 Task: Create a due date automation trigger when advanced on, 2 hours before a card is due add fields with custom field "Resume" set to a date between 1 and 7 days from now.
Action: Mouse moved to (984, 339)
Screenshot: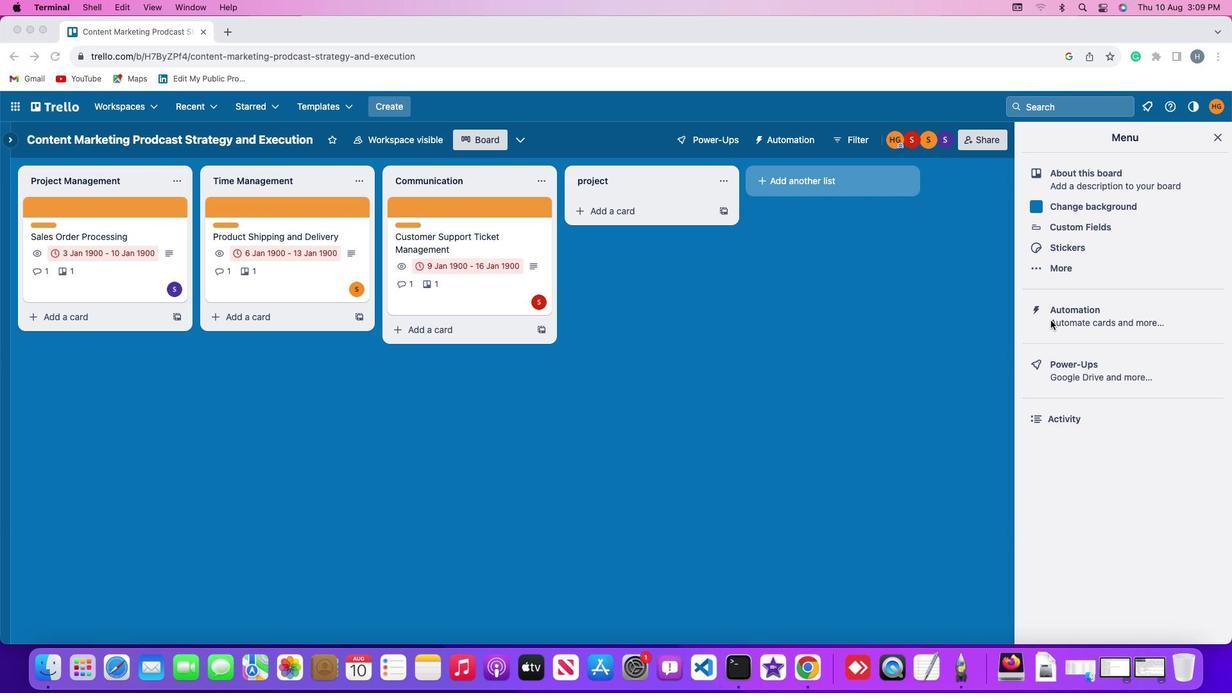 
Action: Mouse pressed left at (984, 339)
Screenshot: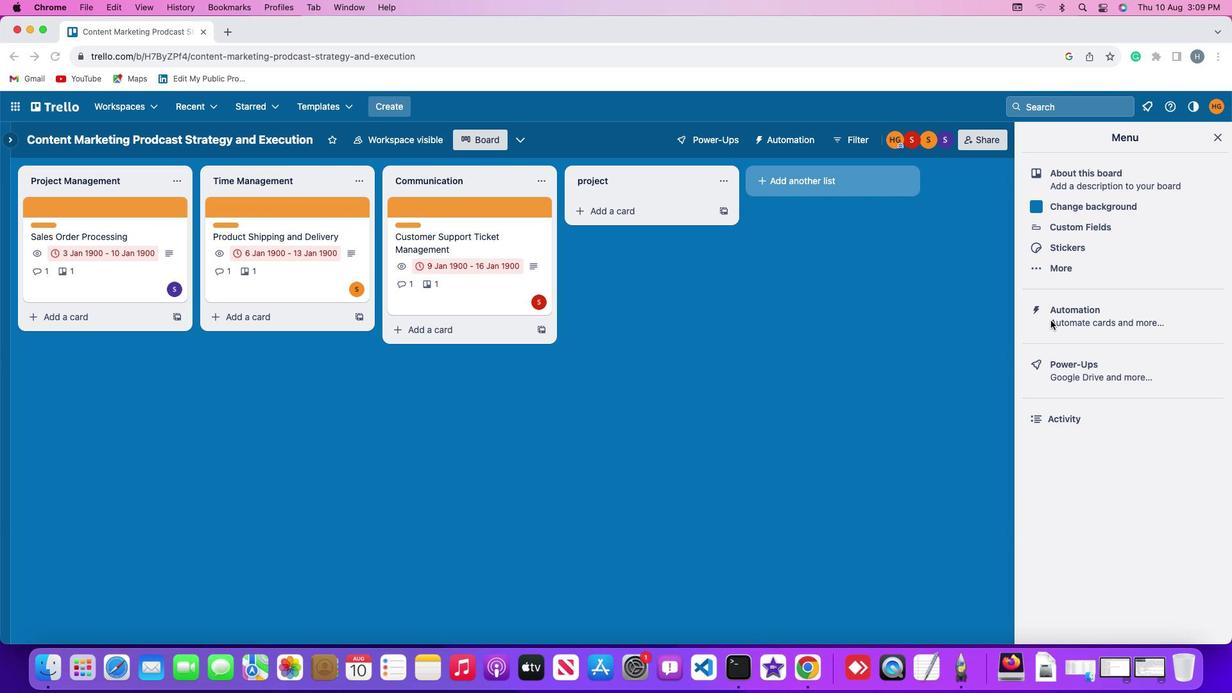 
Action: Mouse pressed left at (984, 339)
Screenshot: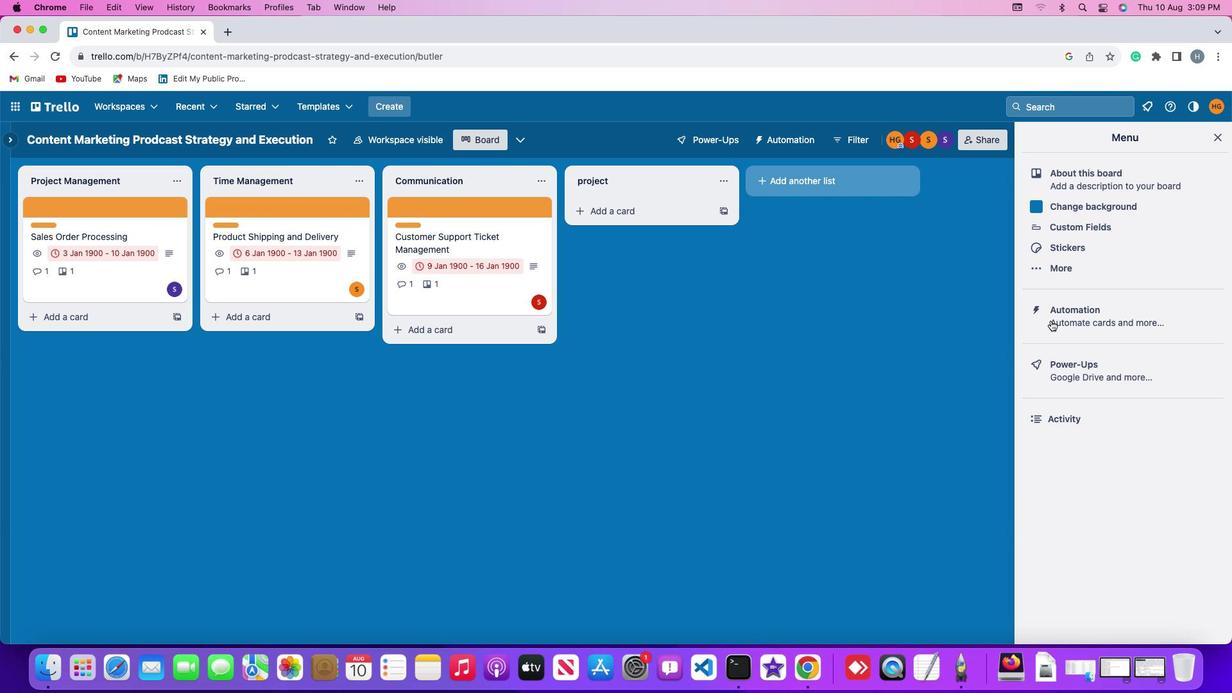 
Action: Mouse moved to (98, 327)
Screenshot: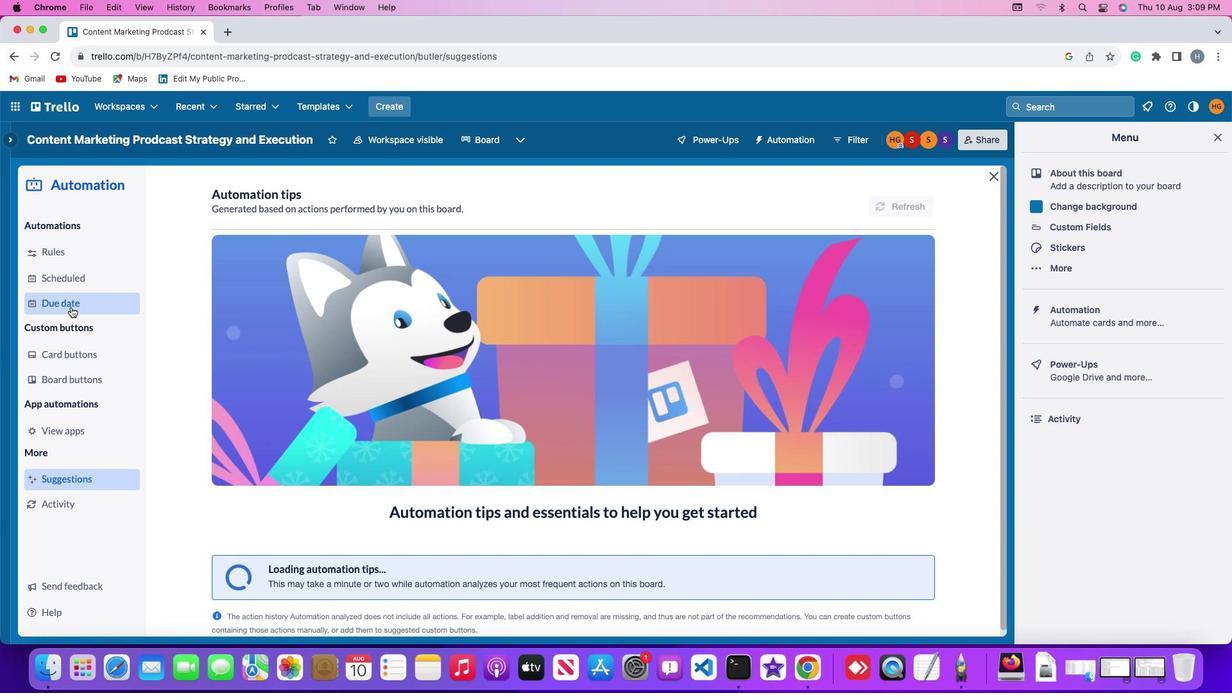 
Action: Mouse pressed left at (98, 327)
Screenshot: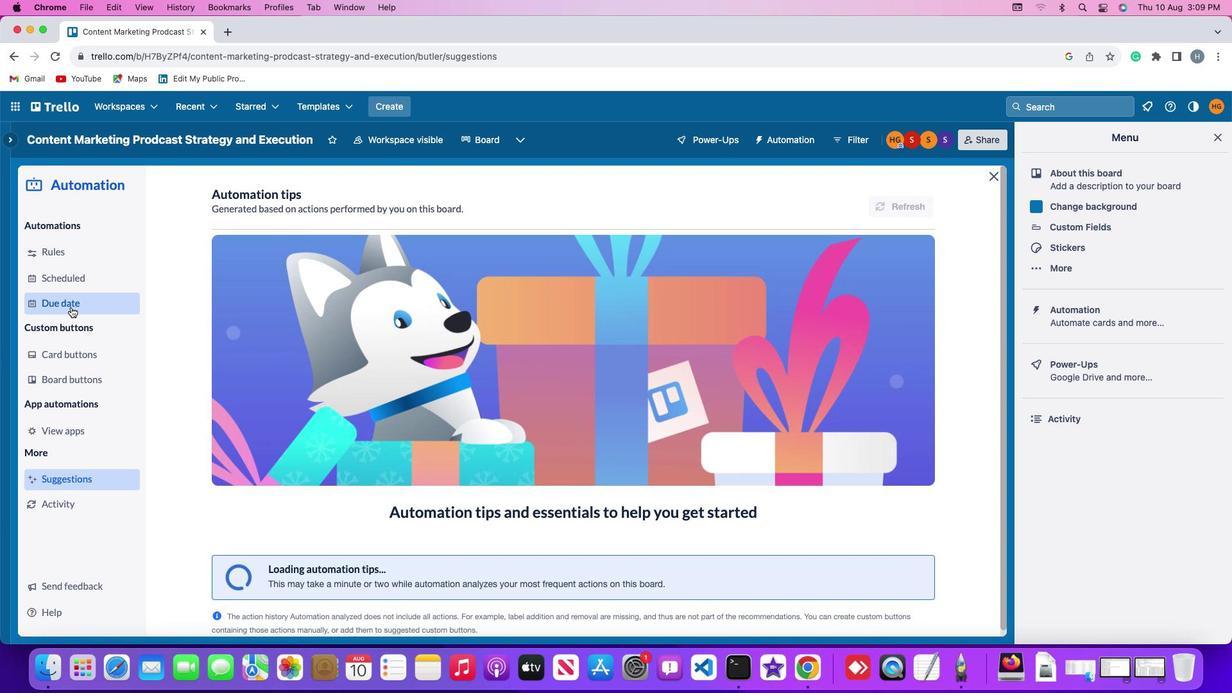 
Action: Mouse moved to (814, 233)
Screenshot: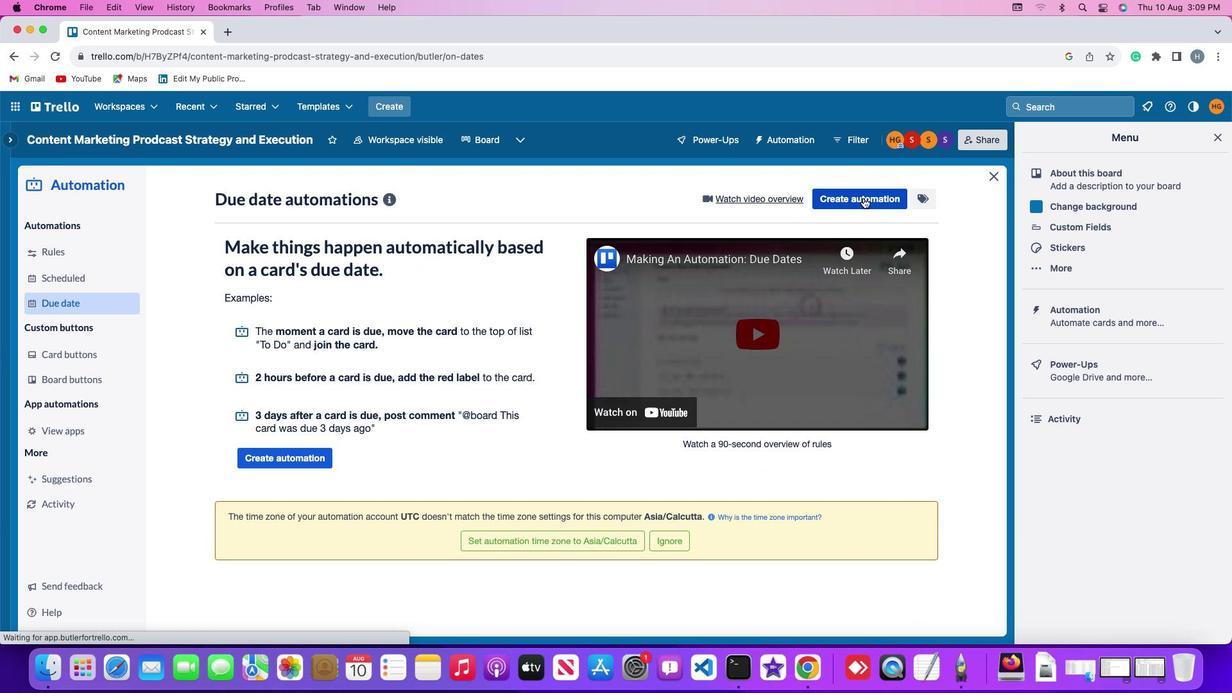 
Action: Mouse pressed left at (814, 233)
Screenshot: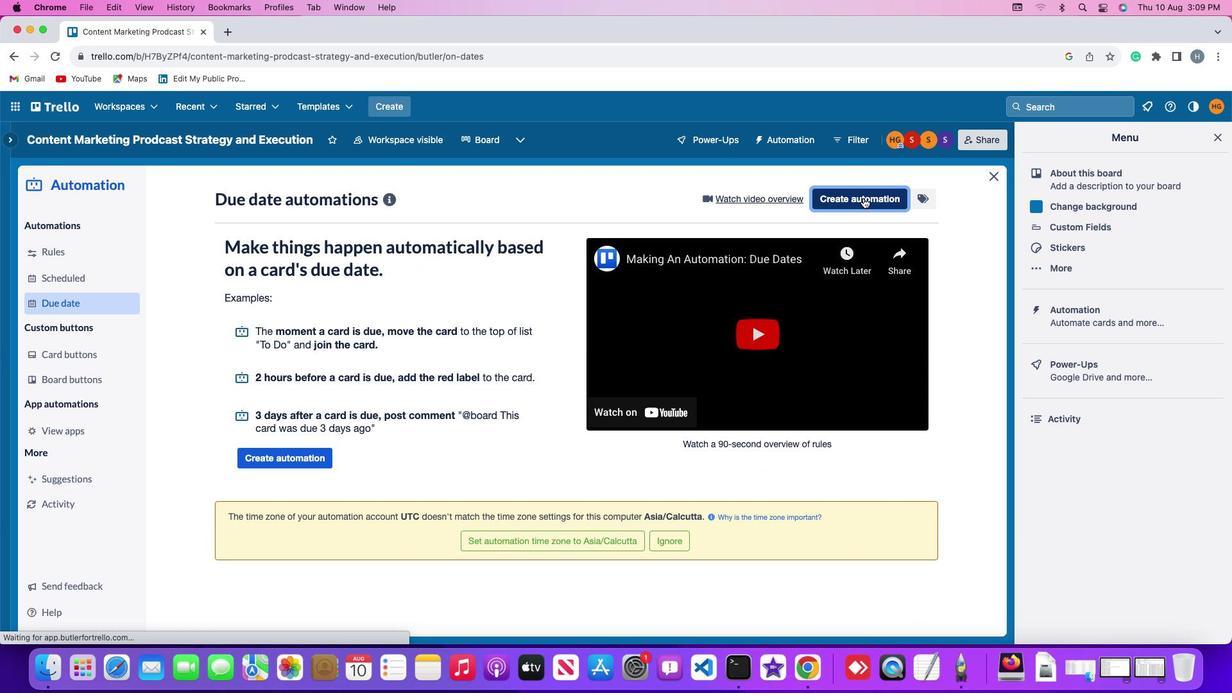
Action: Mouse moved to (281, 344)
Screenshot: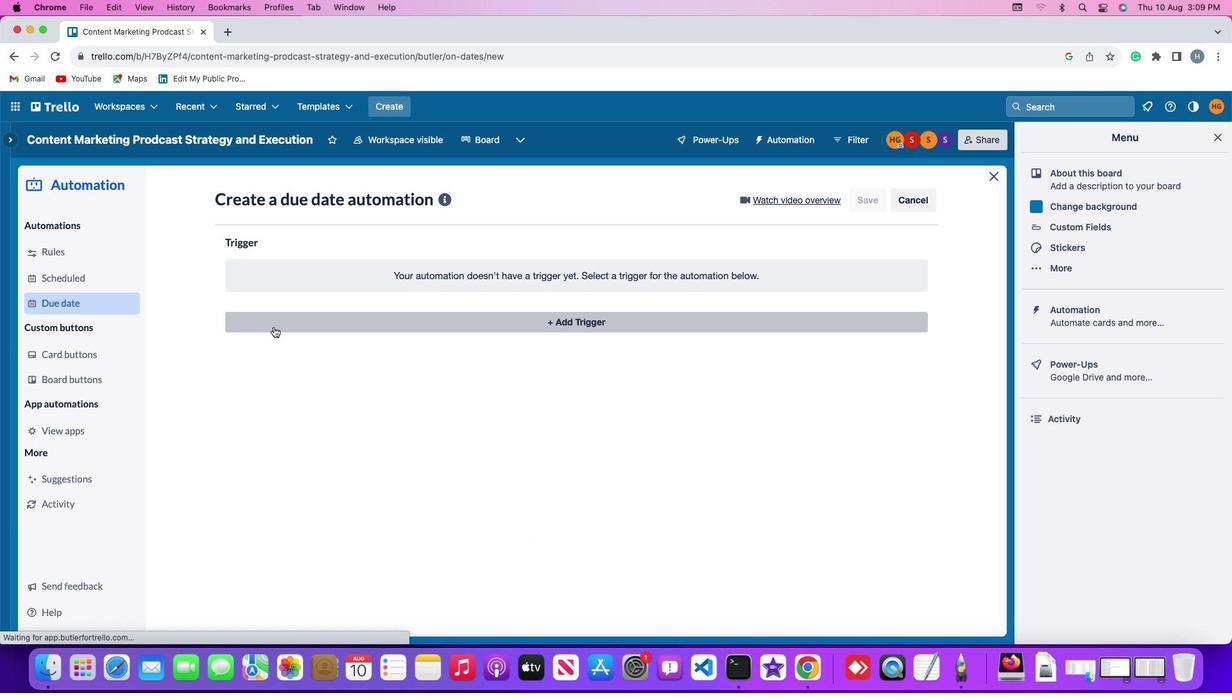 
Action: Mouse pressed left at (281, 344)
Screenshot: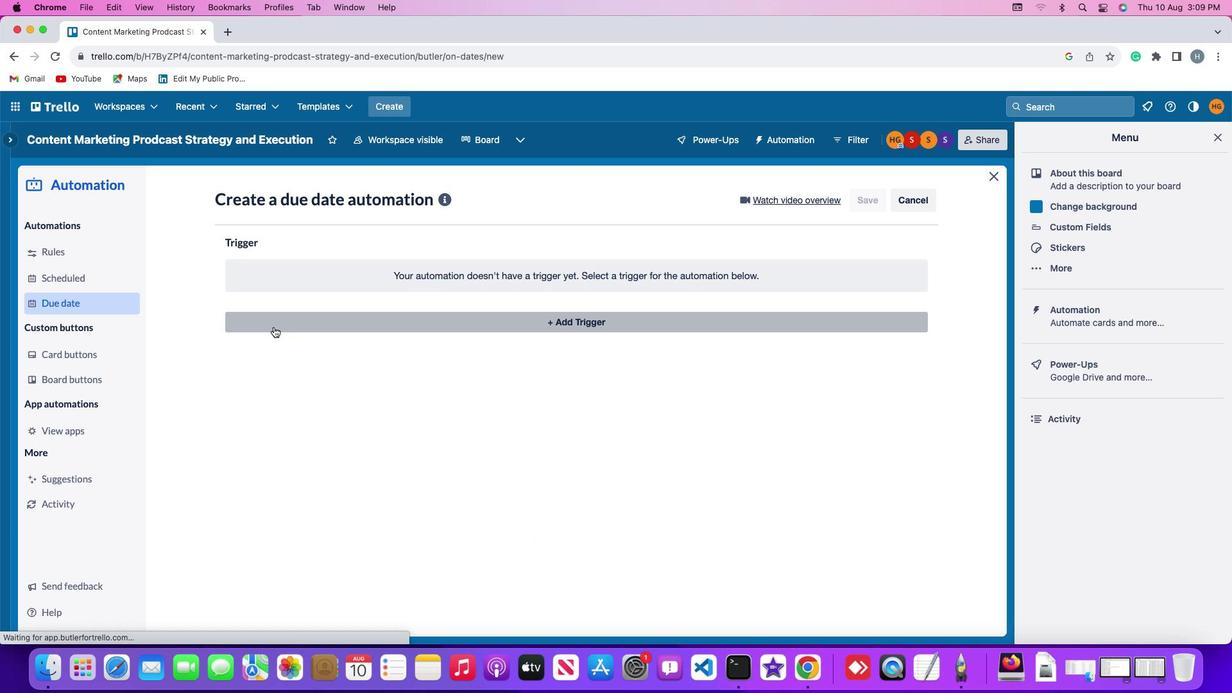
Action: Mouse moved to (260, 506)
Screenshot: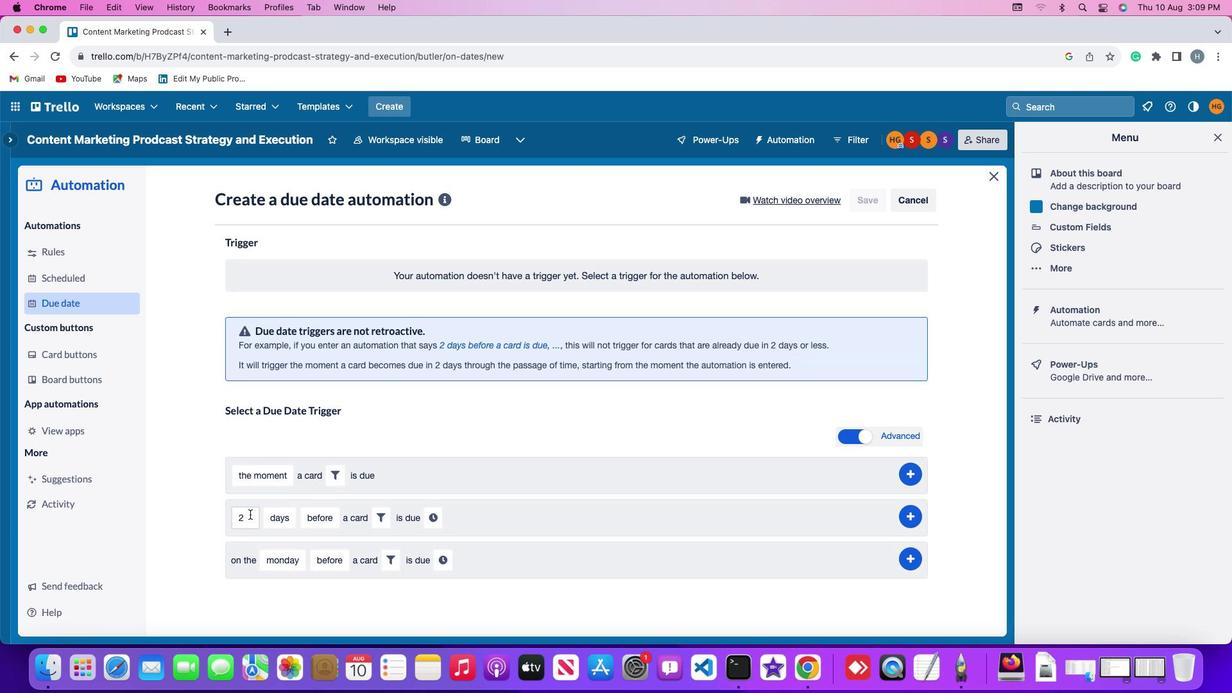 
Action: Mouse pressed left at (260, 506)
Screenshot: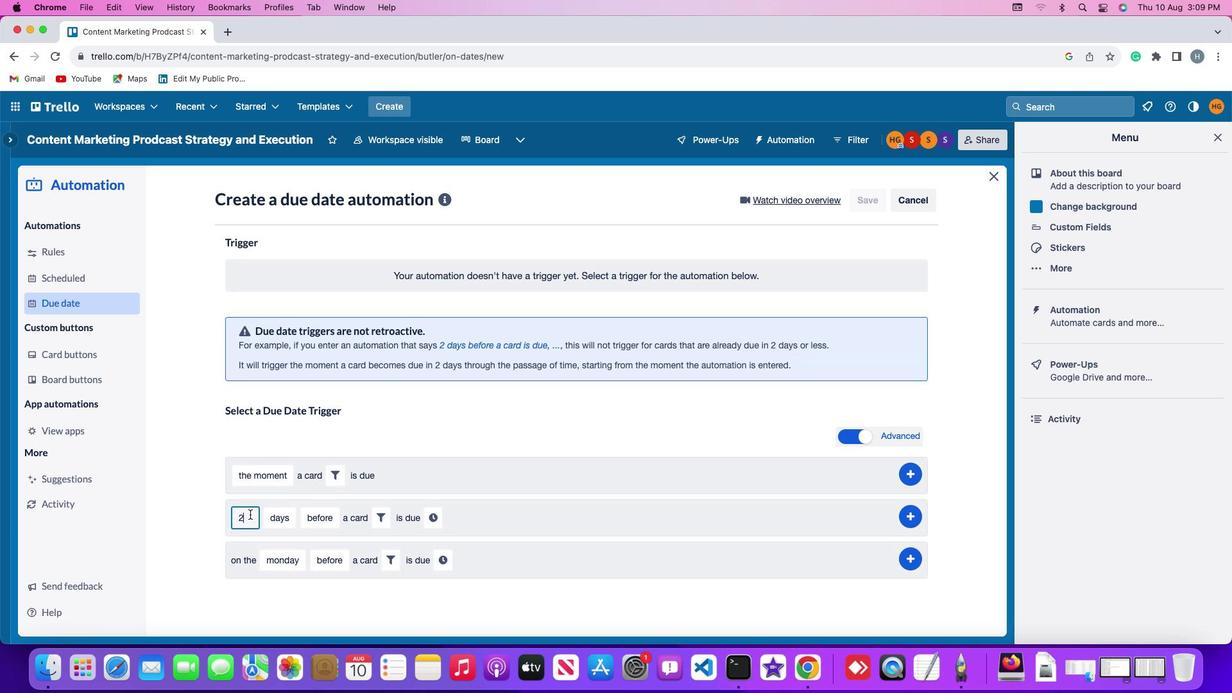 
Action: Mouse moved to (260, 506)
Screenshot: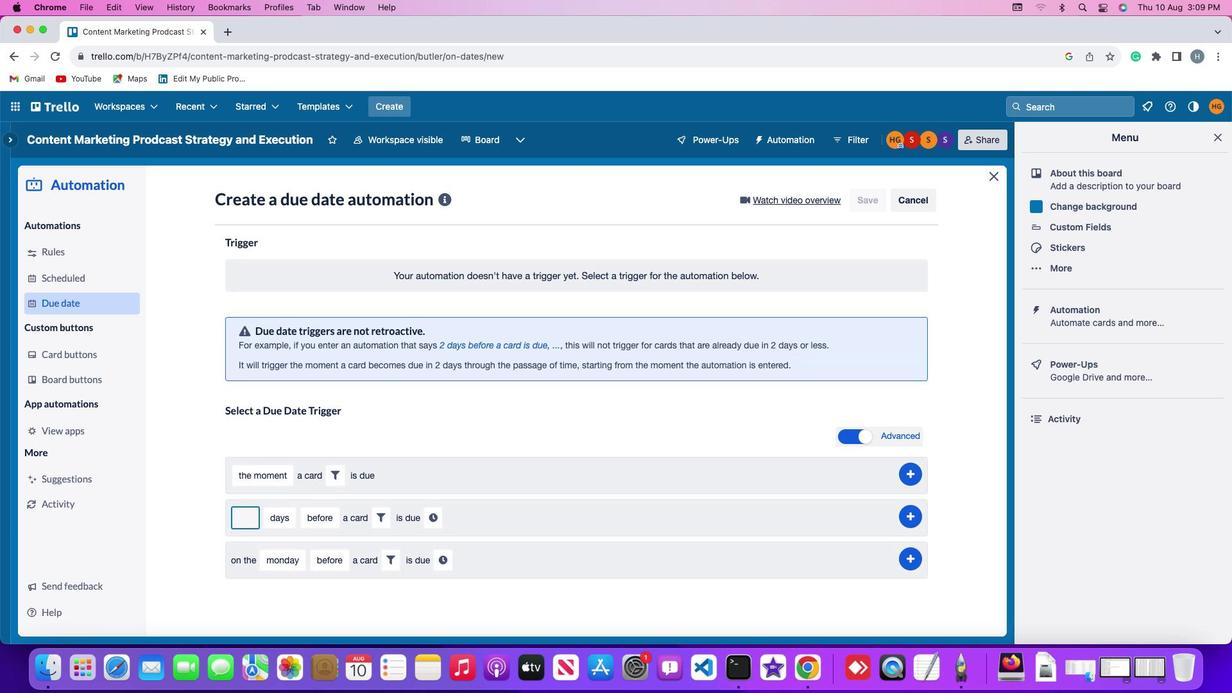 
Action: Key pressed Key.backspace
Screenshot: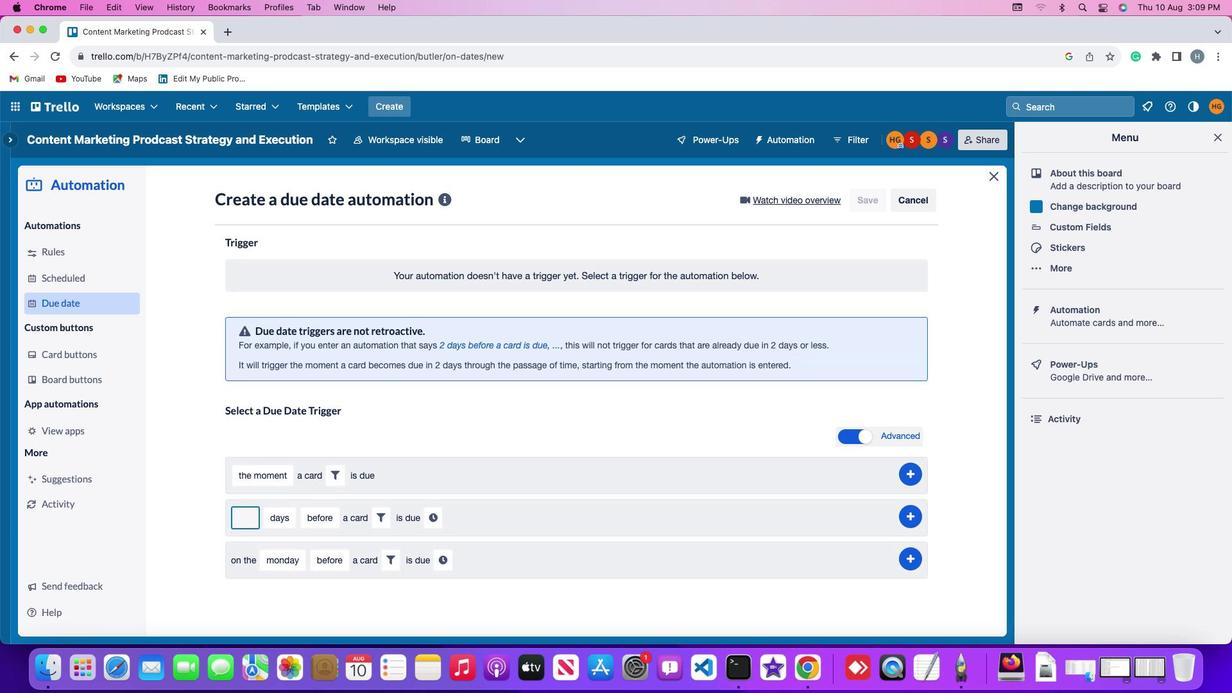 
Action: Mouse moved to (261, 506)
Screenshot: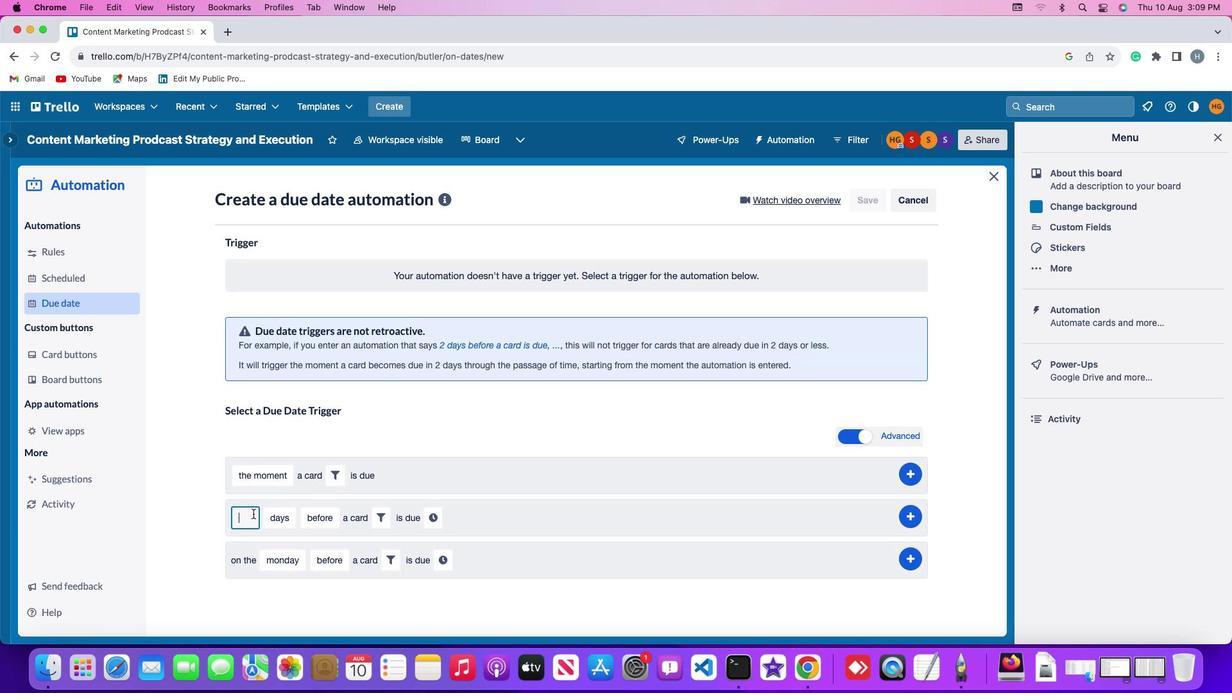
Action: Key pressed '2'
Screenshot: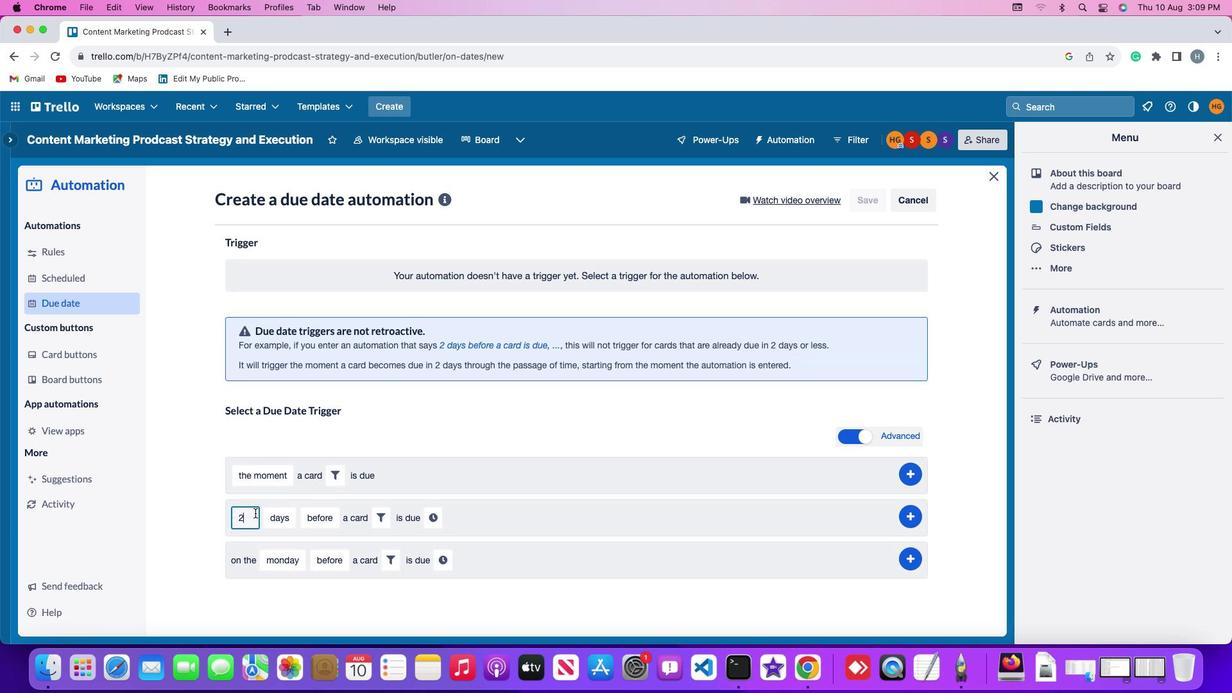 
Action: Mouse moved to (279, 504)
Screenshot: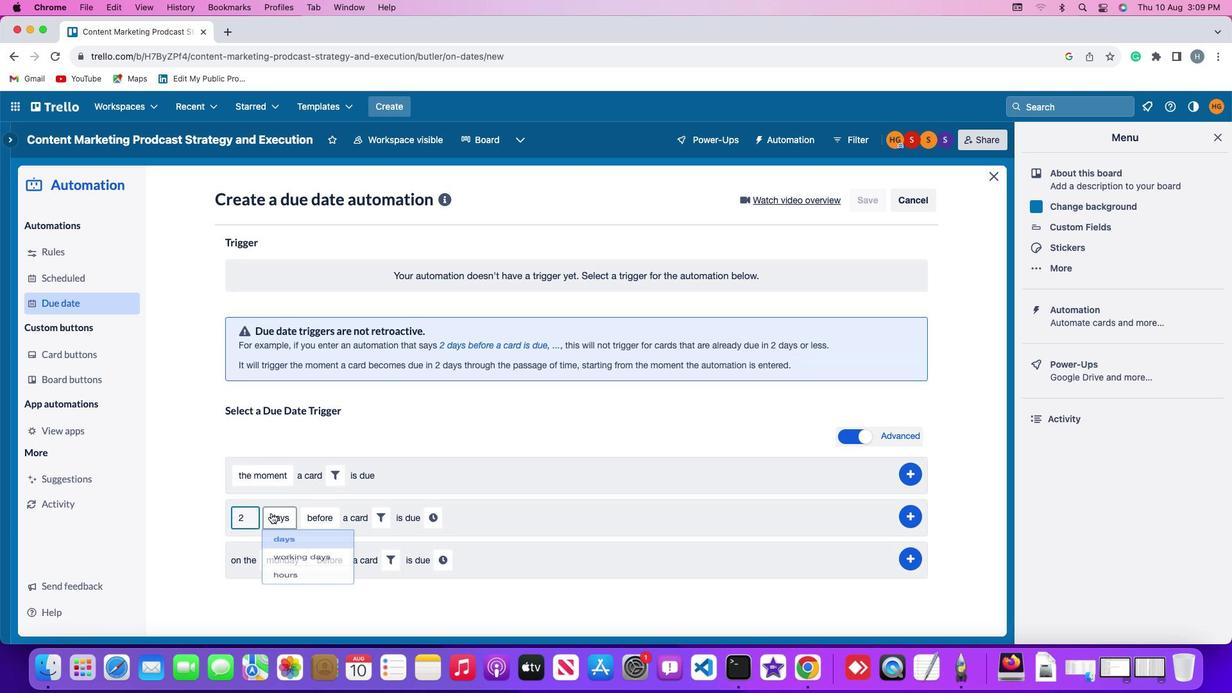 
Action: Mouse pressed left at (279, 504)
Screenshot: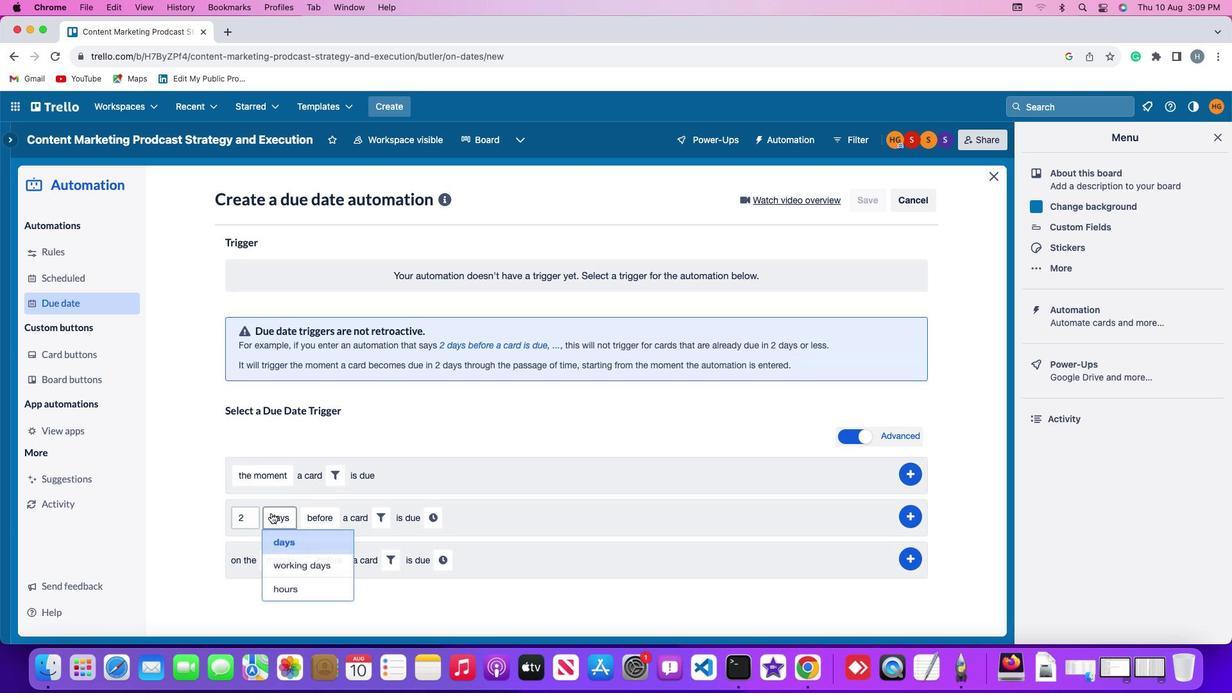 
Action: Mouse moved to (295, 571)
Screenshot: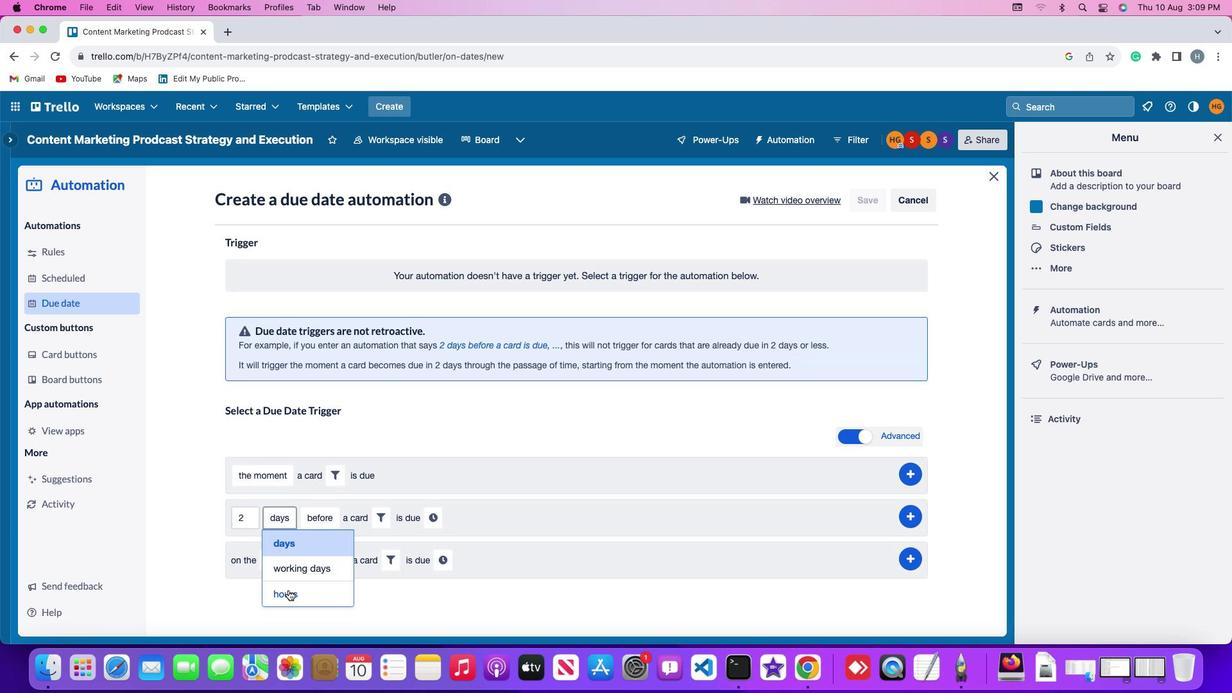 
Action: Mouse pressed left at (295, 571)
Screenshot: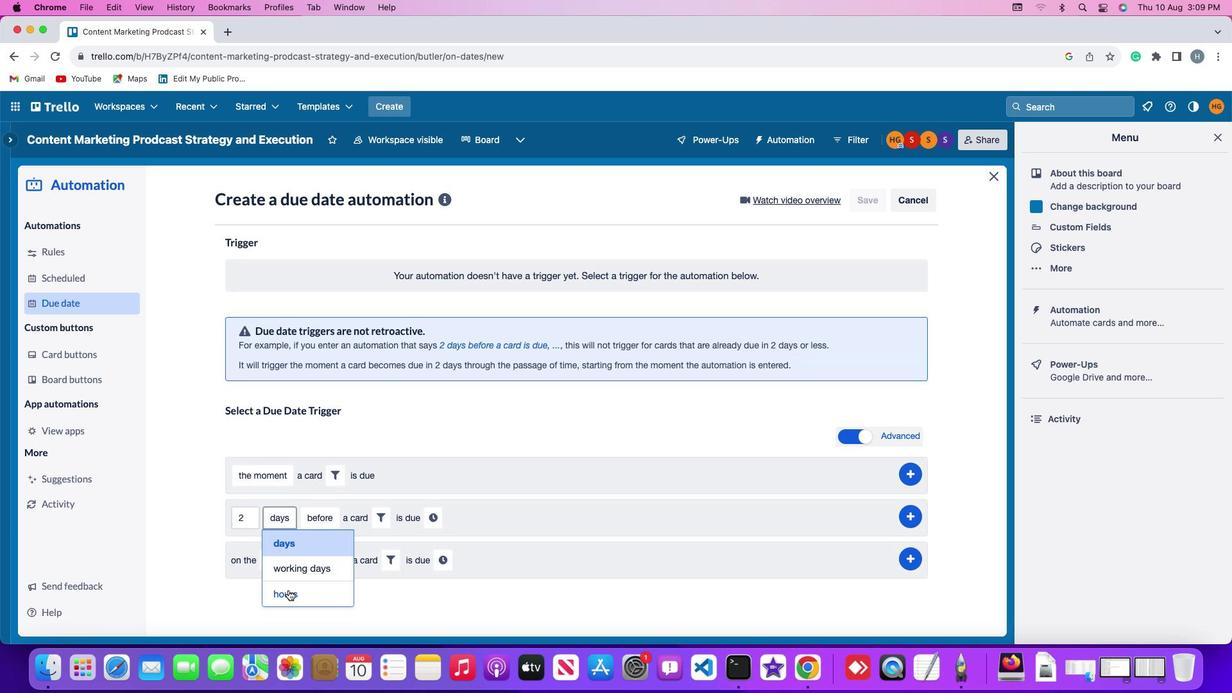 
Action: Mouse moved to (333, 514)
Screenshot: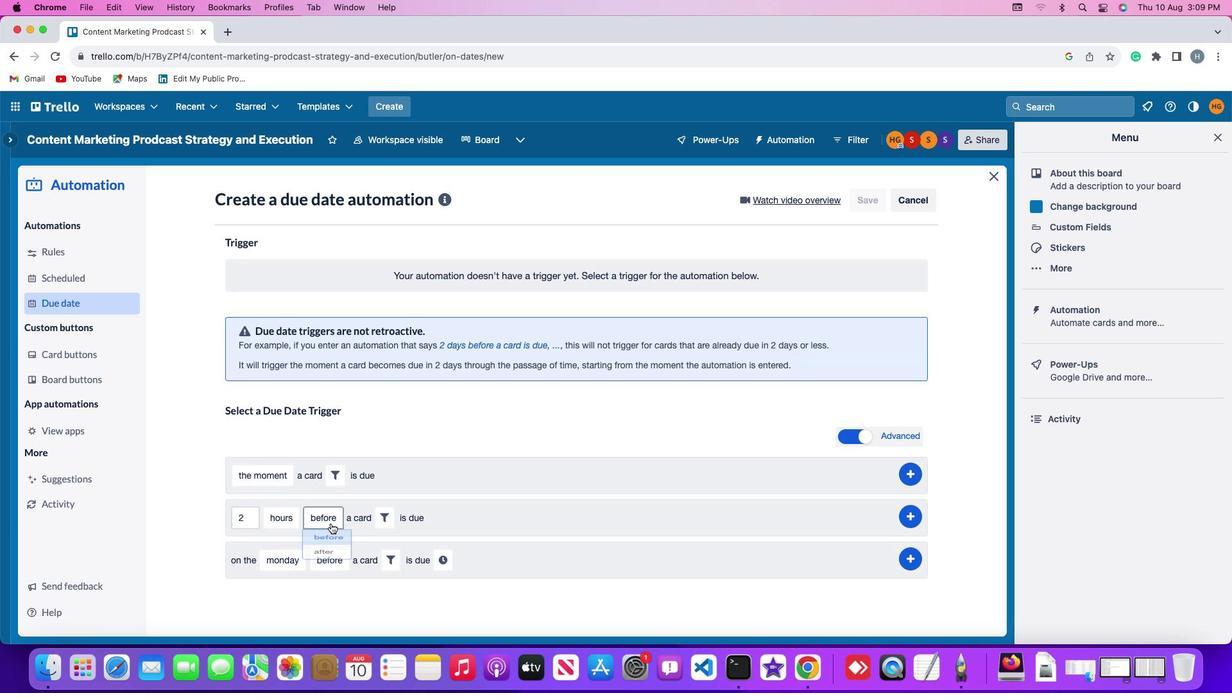 
Action: Mouse pressed left at (333, 514)
Screenshot: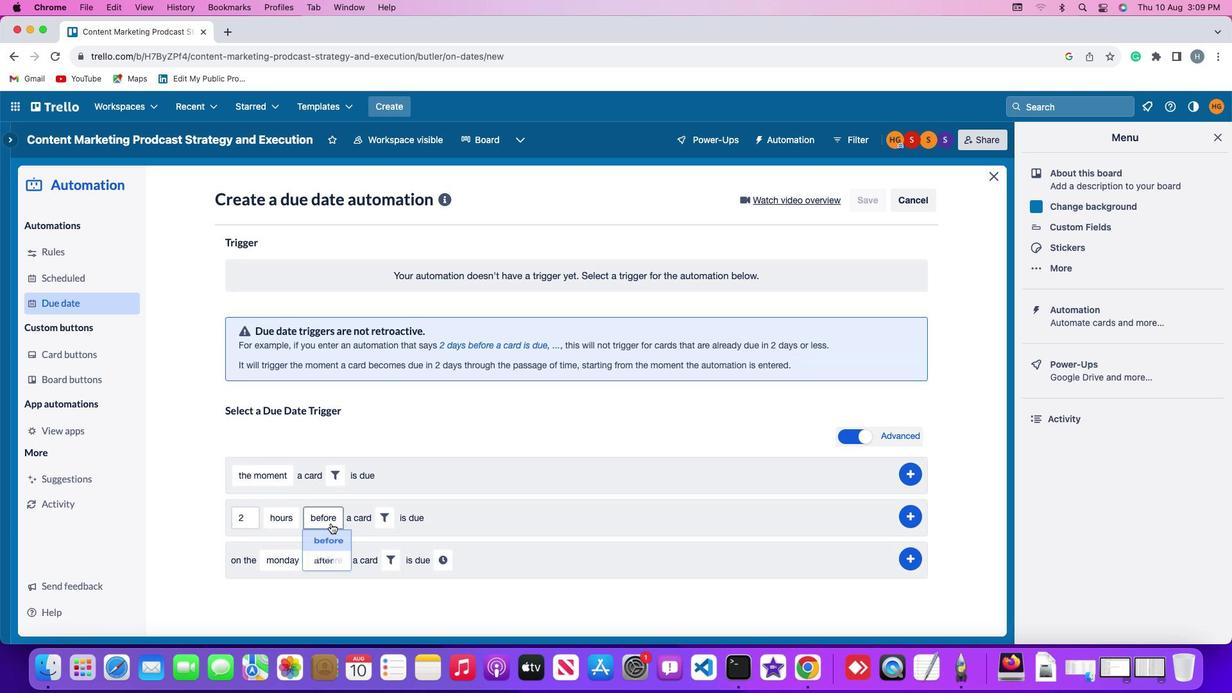 
Action: Mouse moved to (335, 527)
Screenshot: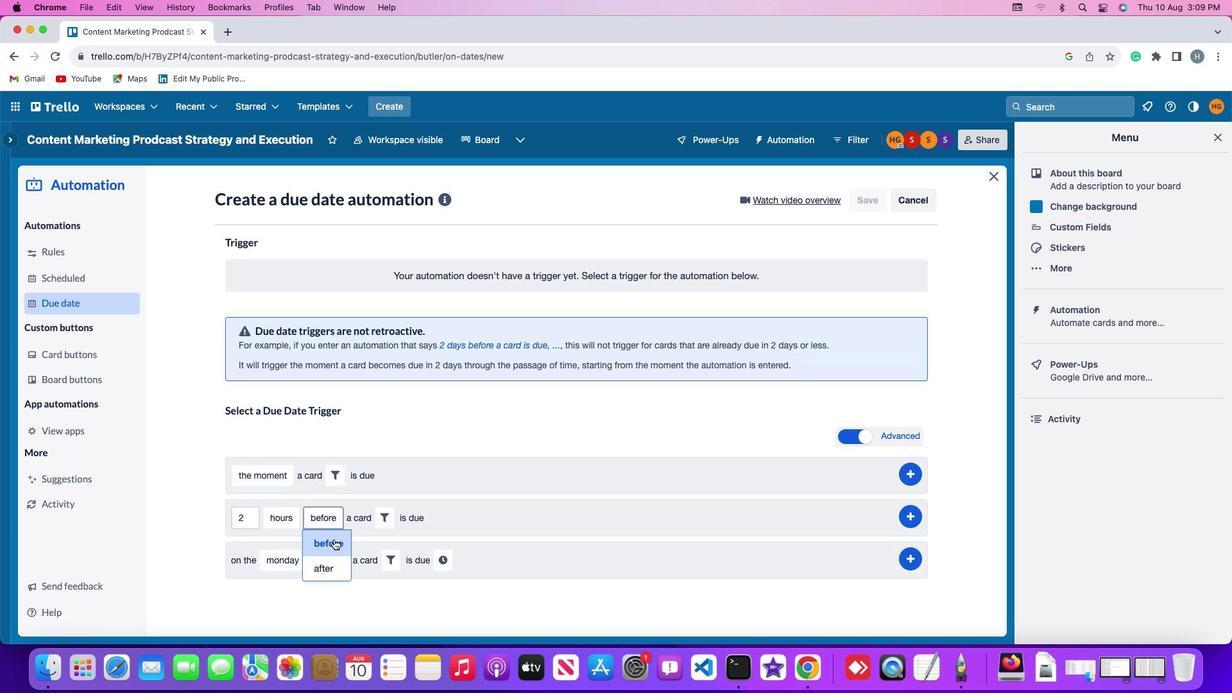 
Action: Mouse pressed left at (335, 527)
Screenshot: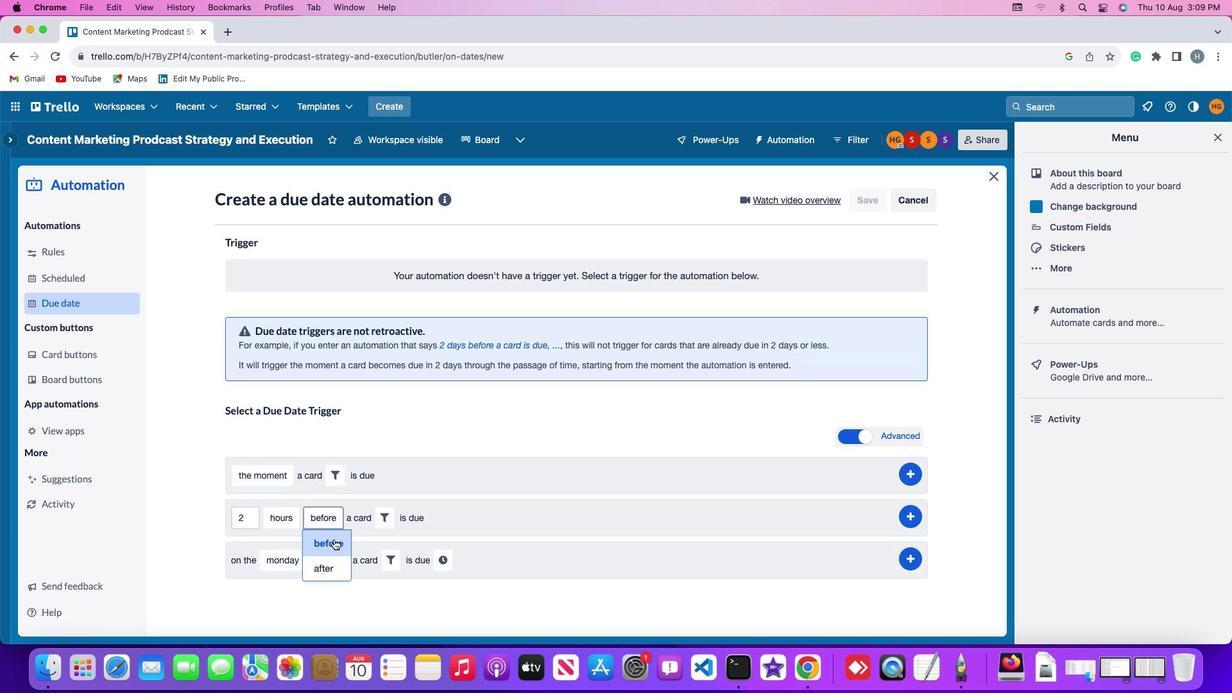 
Action: Mouse moved to (376, 511)
Screenshot: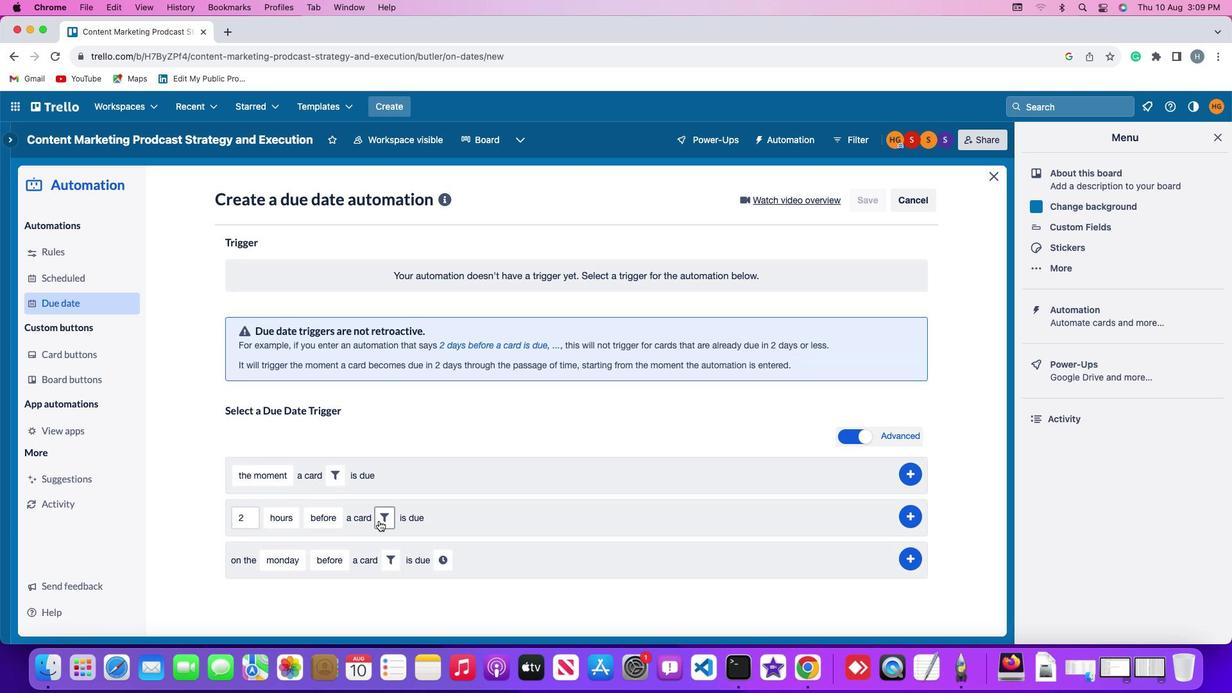 
Action: Mouse pressed left at (376, 511)
Screenshot: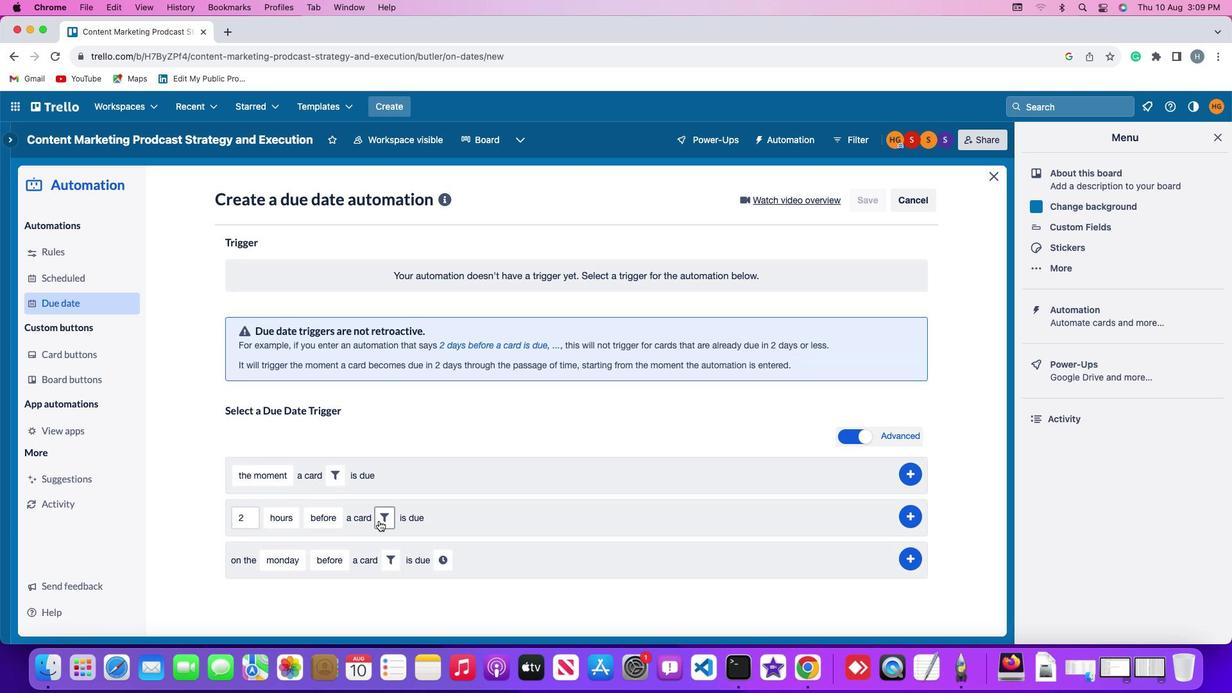 
Action: Mouse moved to (563, 541)
Screenshot: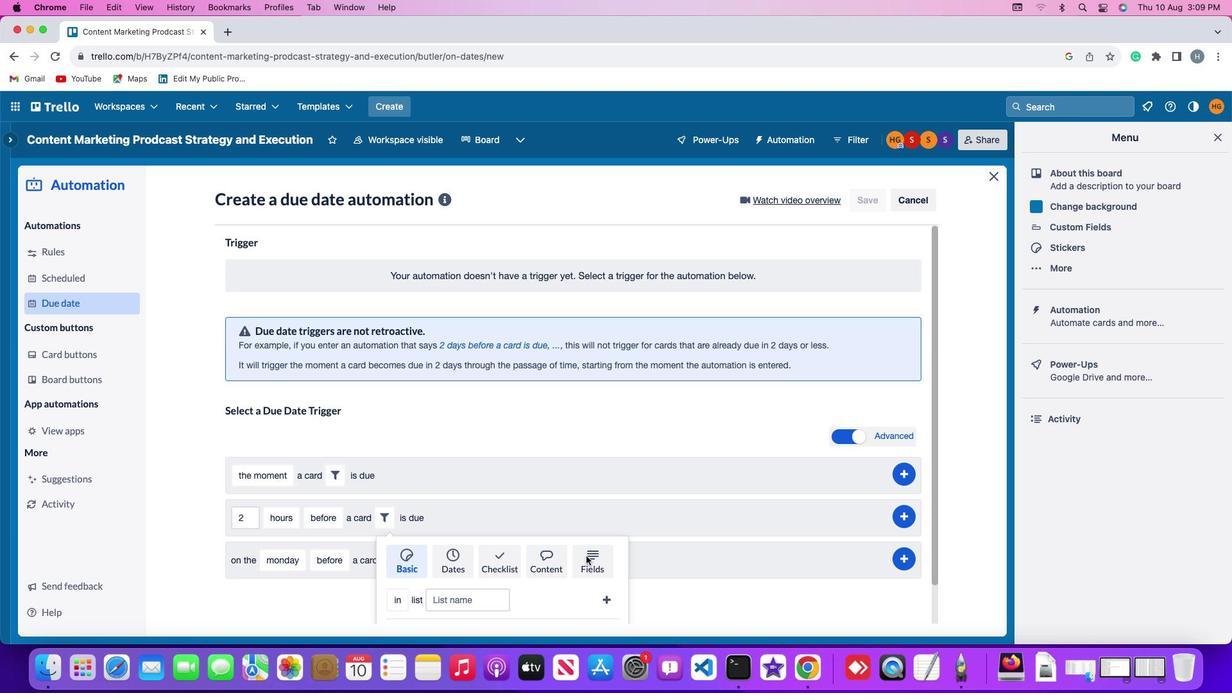 
Action: Mouse pressed left at (563, 541)
Screenshot: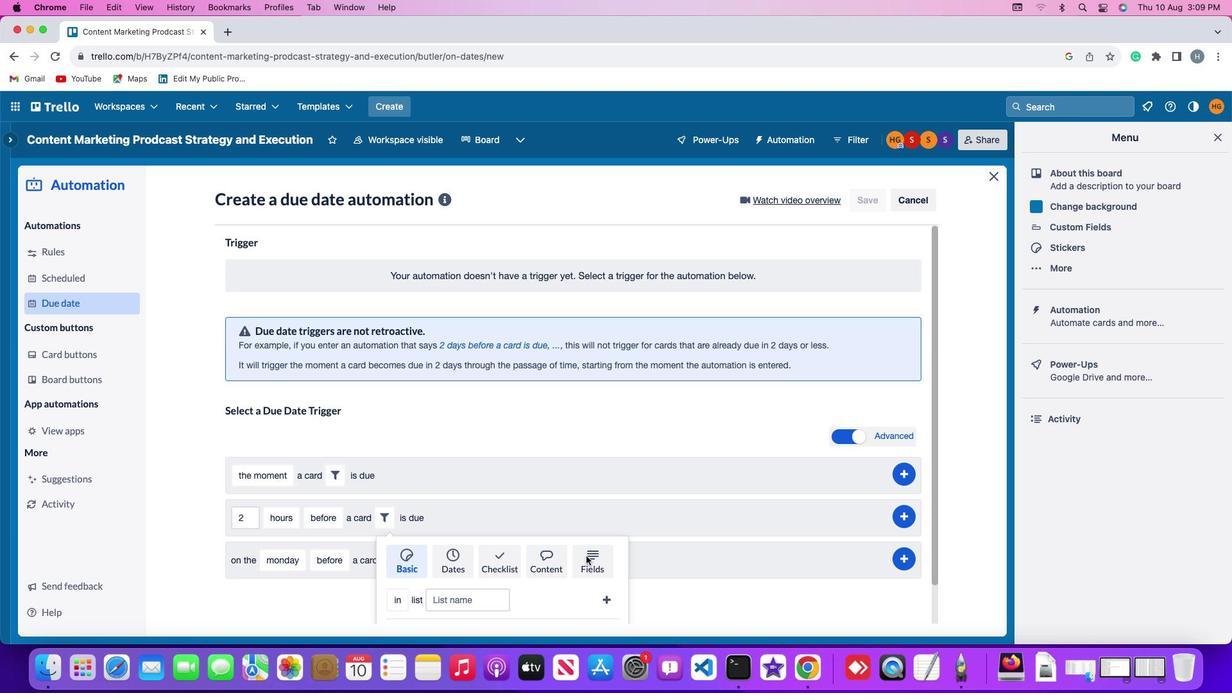 
Action: Mouse moved to (568, 547)
Screenshot: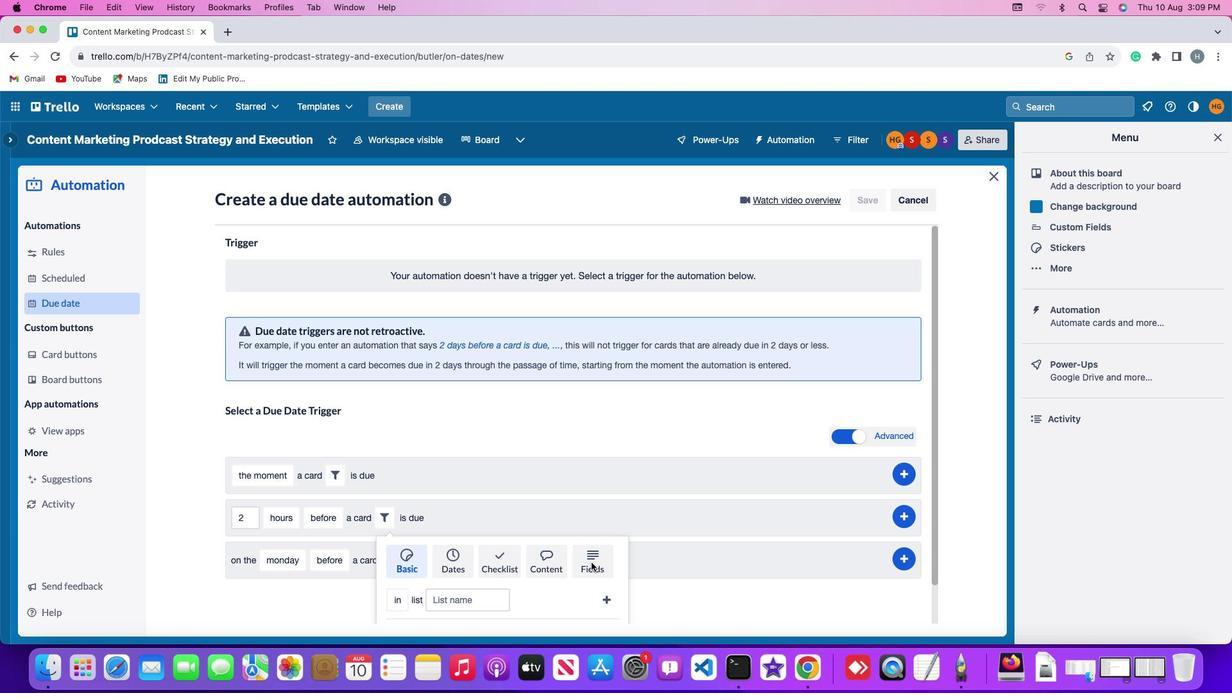 
Action: Mouse pressed left at (568, 547)
Screenshot: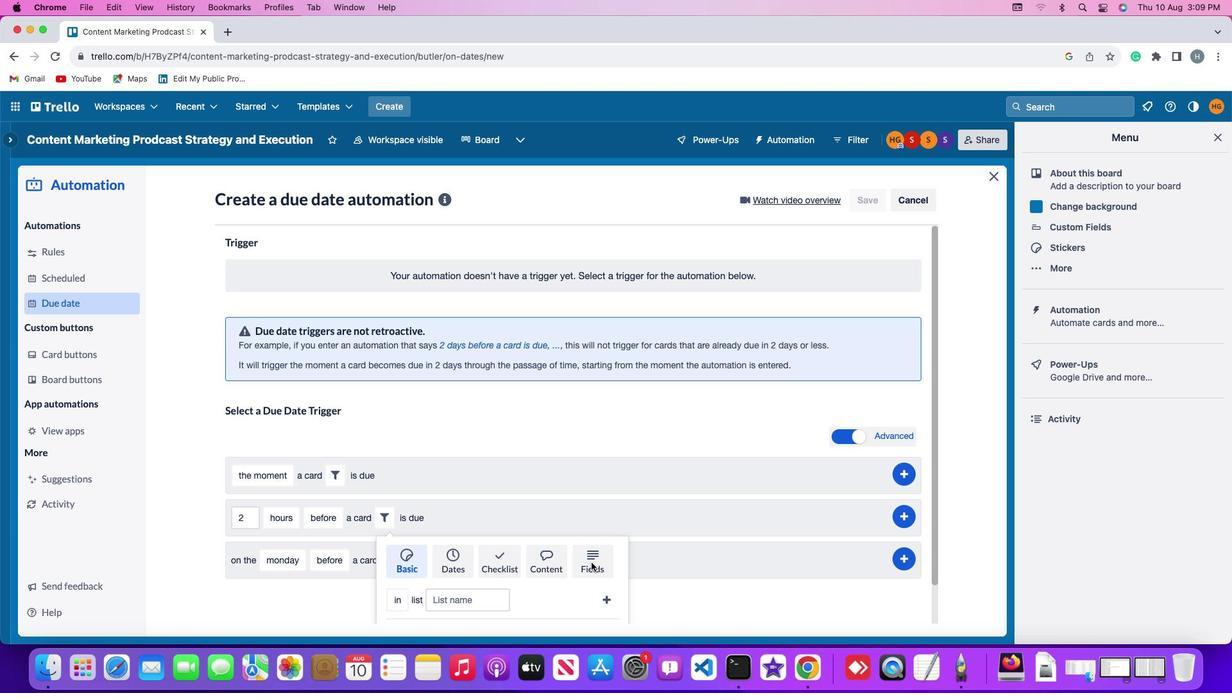 
Action: Mouse moved to (374, 574)
Screenshot: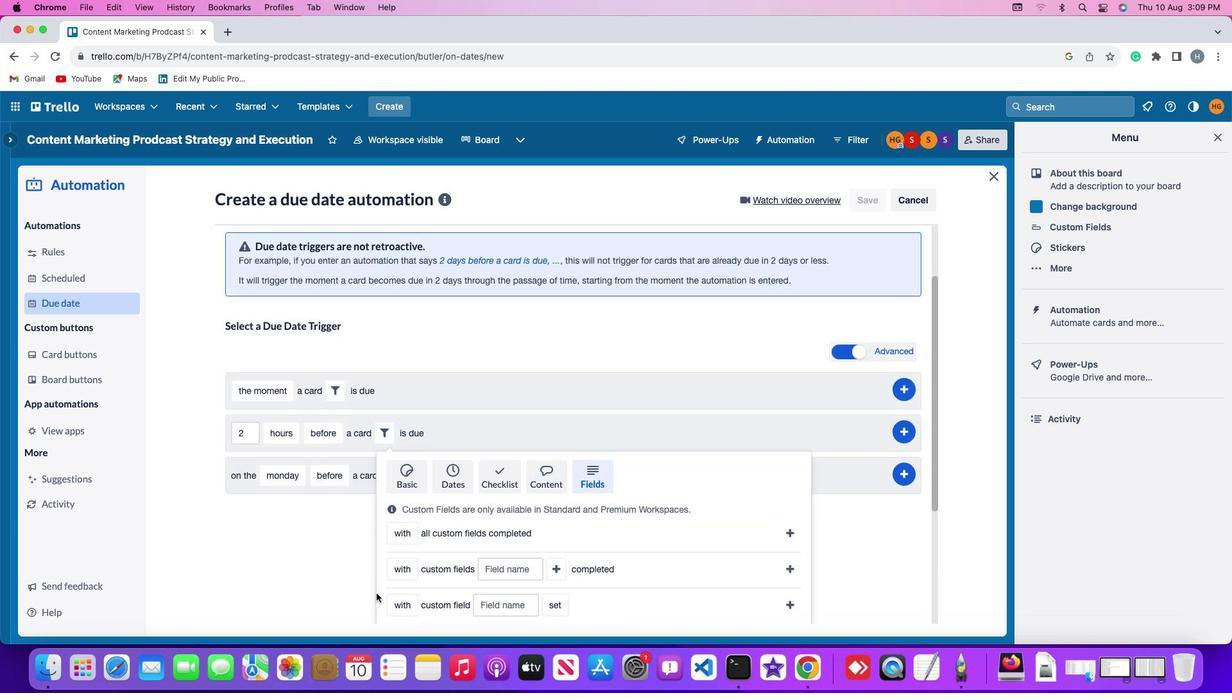 
Action: Mouse scrolled (374, 574) with delta (34, 62)
Screenshot: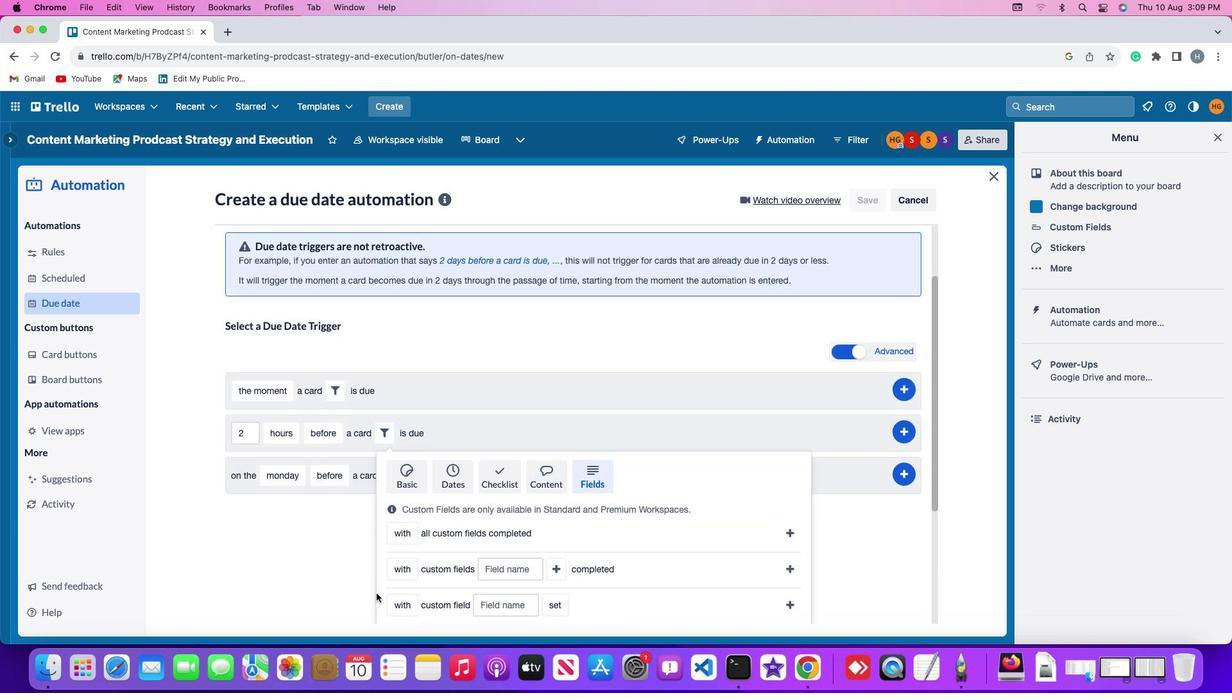 
Action: Mouse scrolled (374, 574) with delta (34, 62)
Screenshot: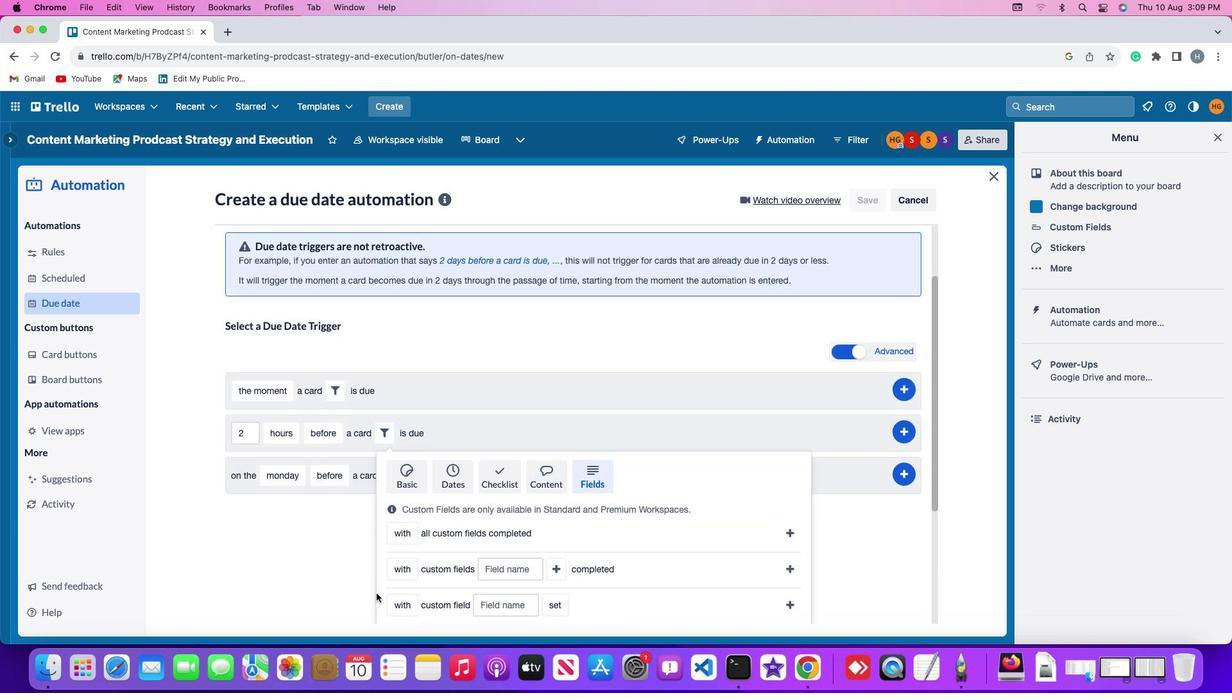 
Action: Mouse scrolled (374, 574) with delta (34, 61)
Screenshot: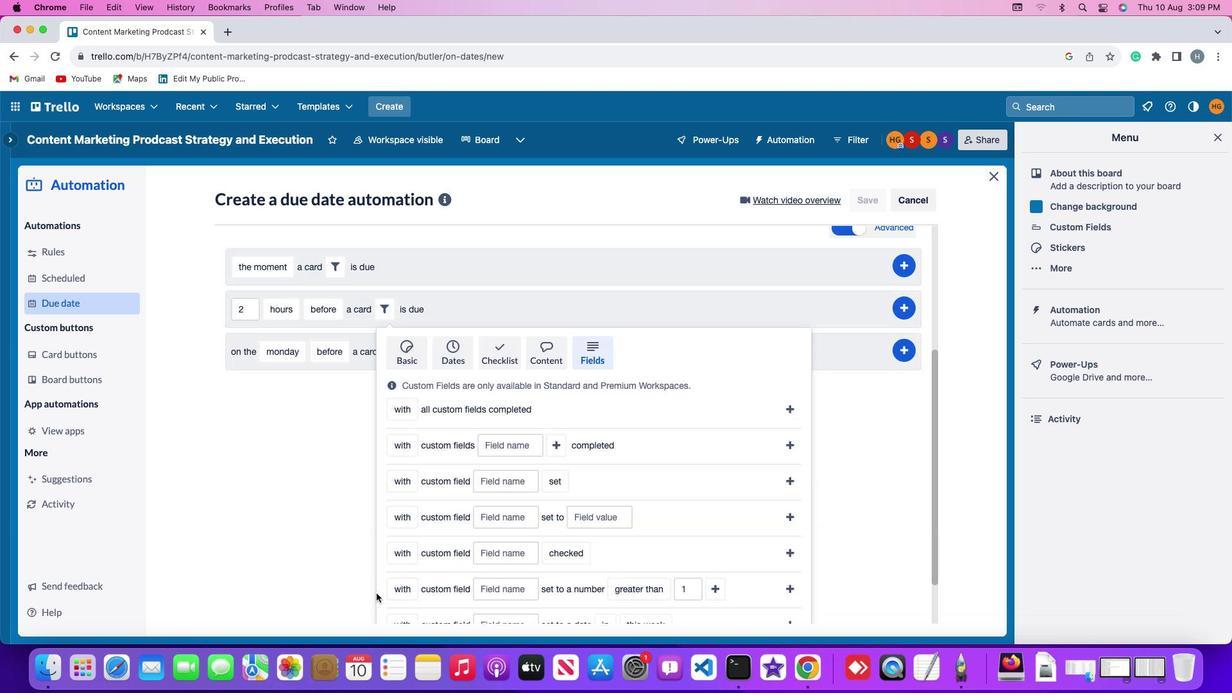 
Action: Mouse scrolled (374, 574) with delta (34, 60)
Screenshot: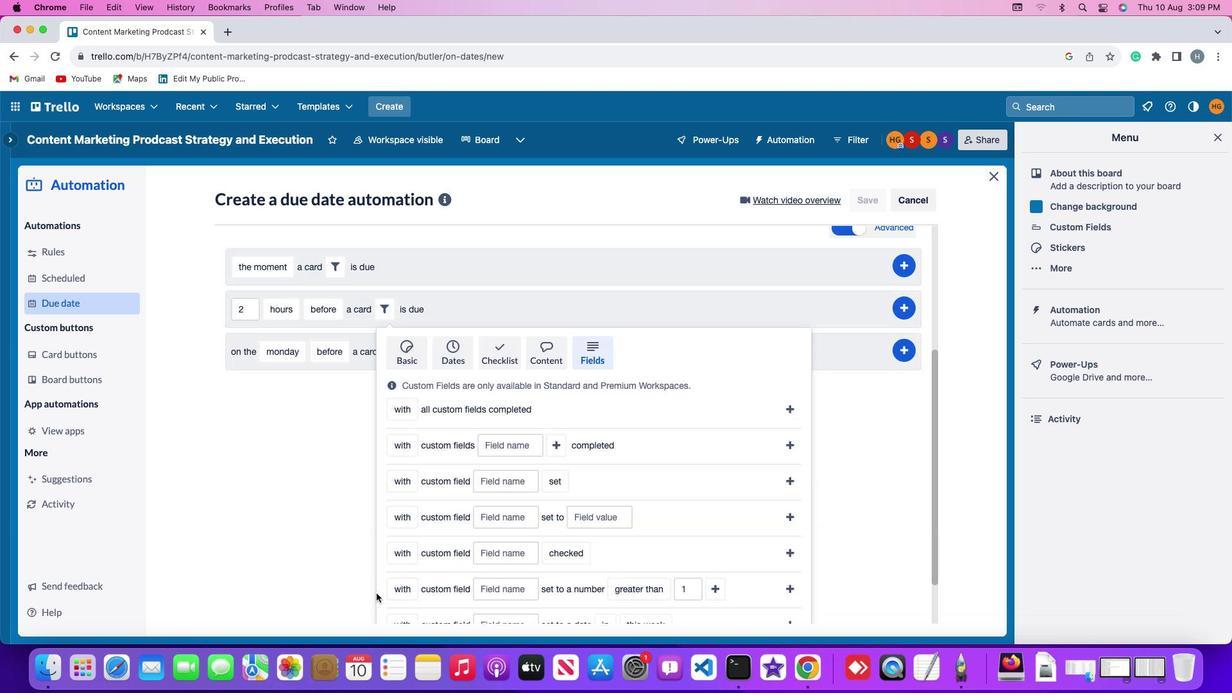 
Action: Mouse scrolled (374, 574) with delta (34, 59)
Screenshot: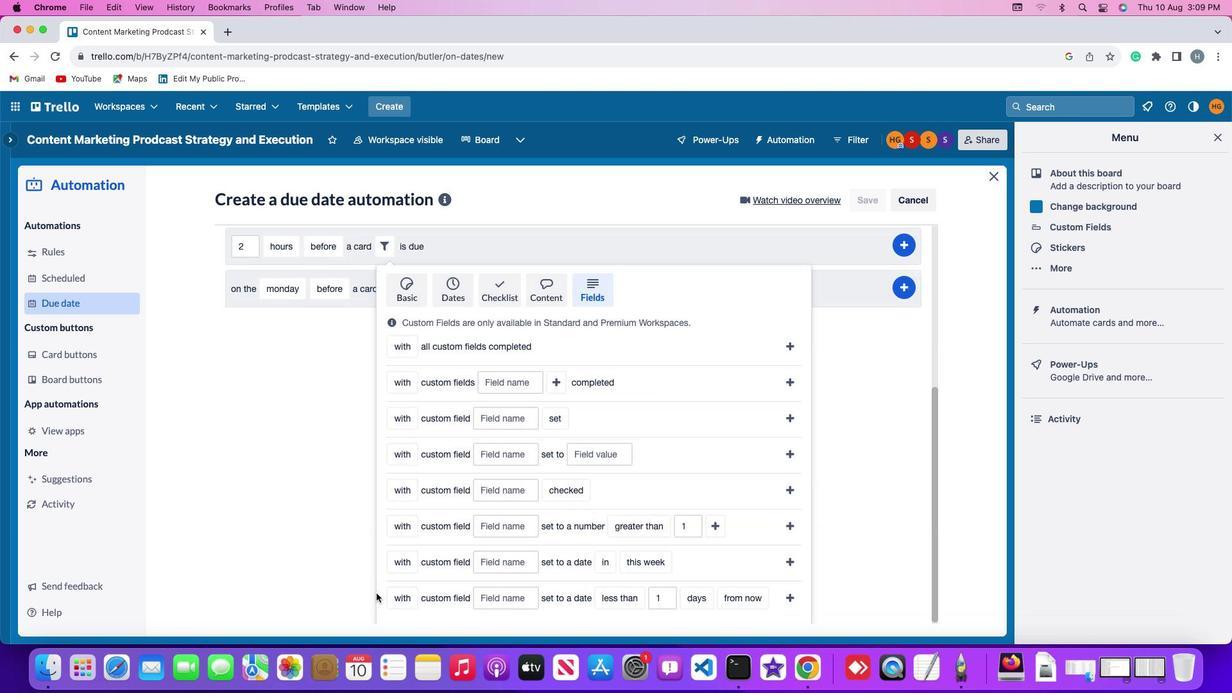 
Action: Mouse scrolled (374, 574) with delta (34, 59)
Screenshot: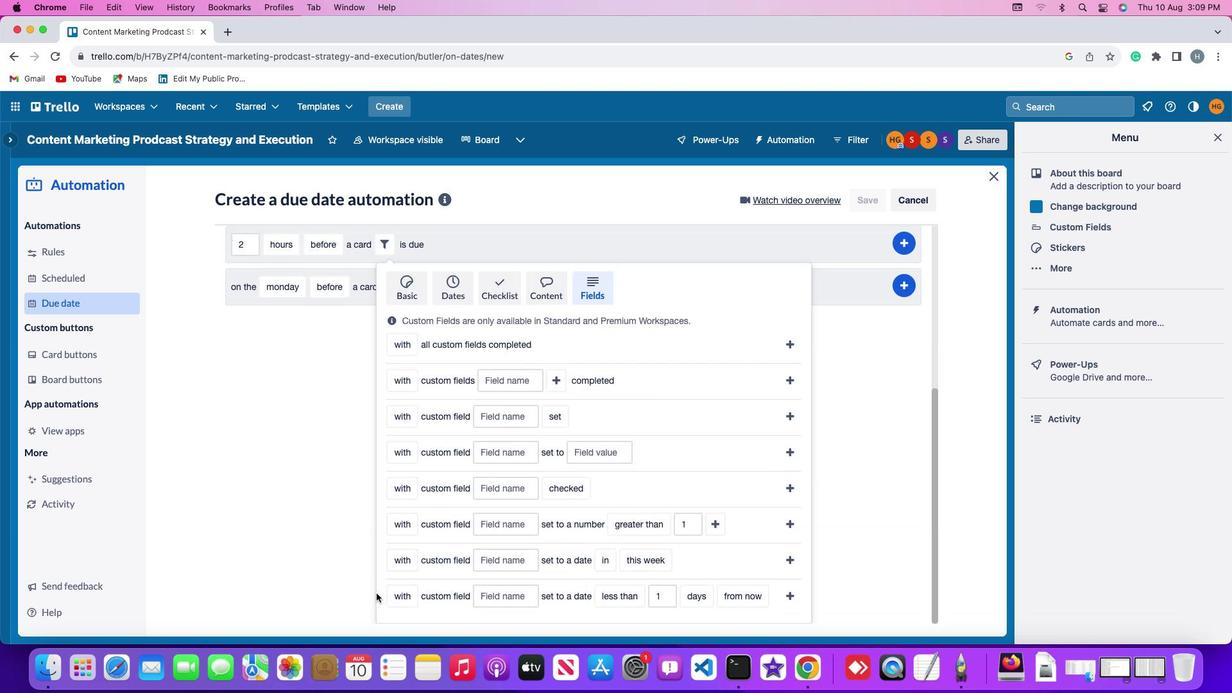 
Action: Mouse scrolled (374, 574) with delta (34, 62)
Screenshot: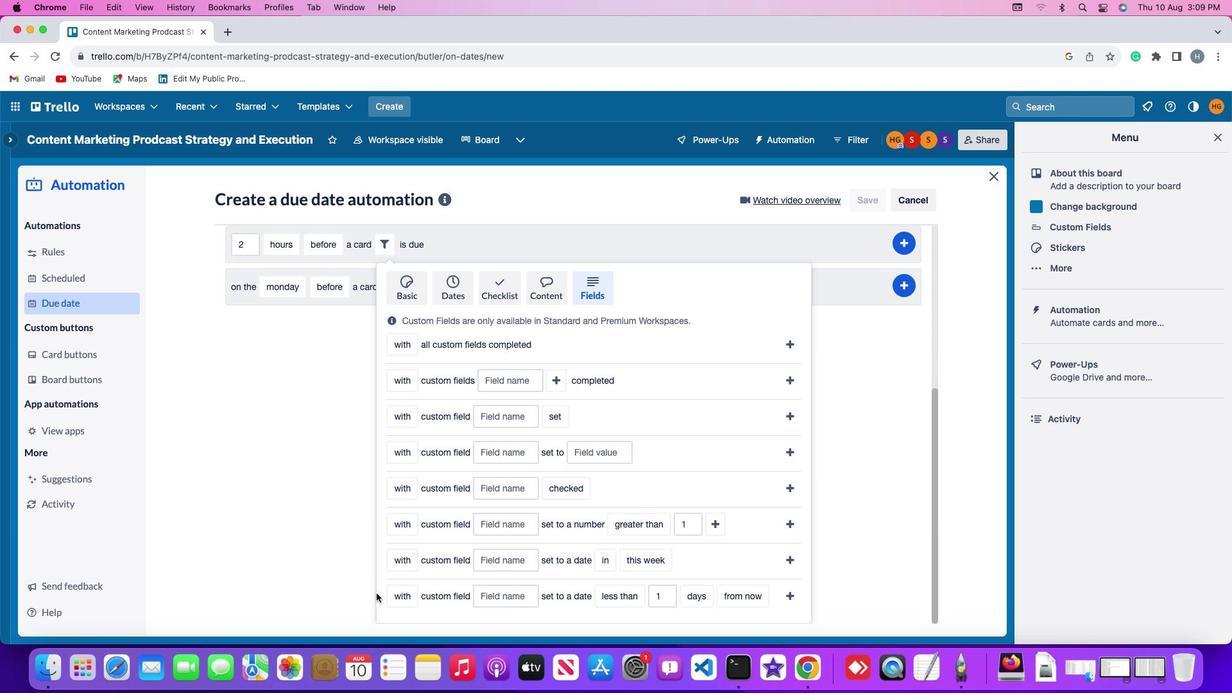 
Action: Mouse scrolled (374, 574) with delta (34, 62)
Screenshot: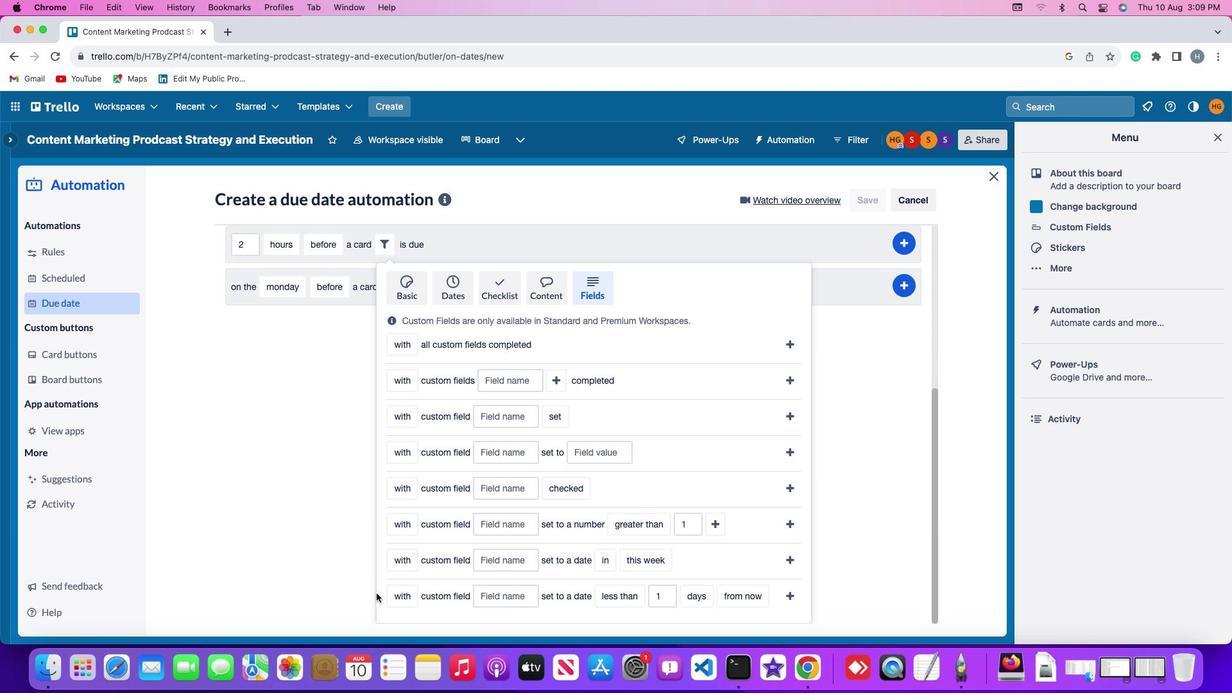
Action: Mouse scrolled (374, 574) with delta (34, 61)
Screenshot: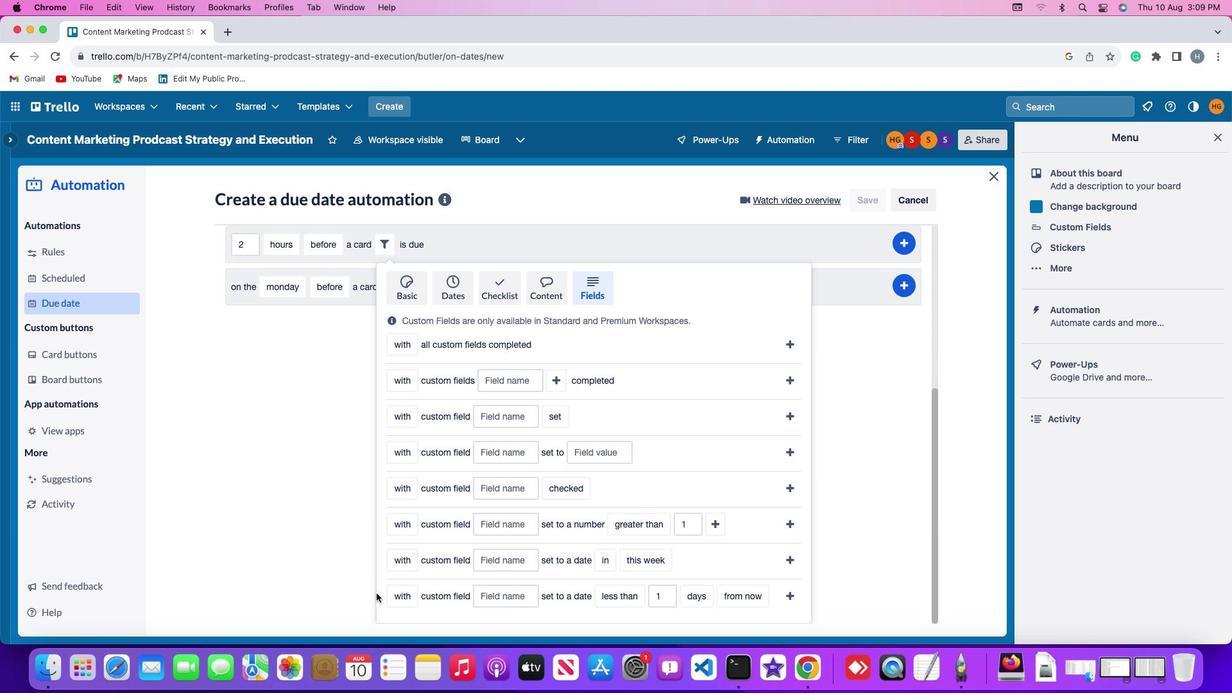 
Action: Mouse moved to (392, 572)
Screenshot: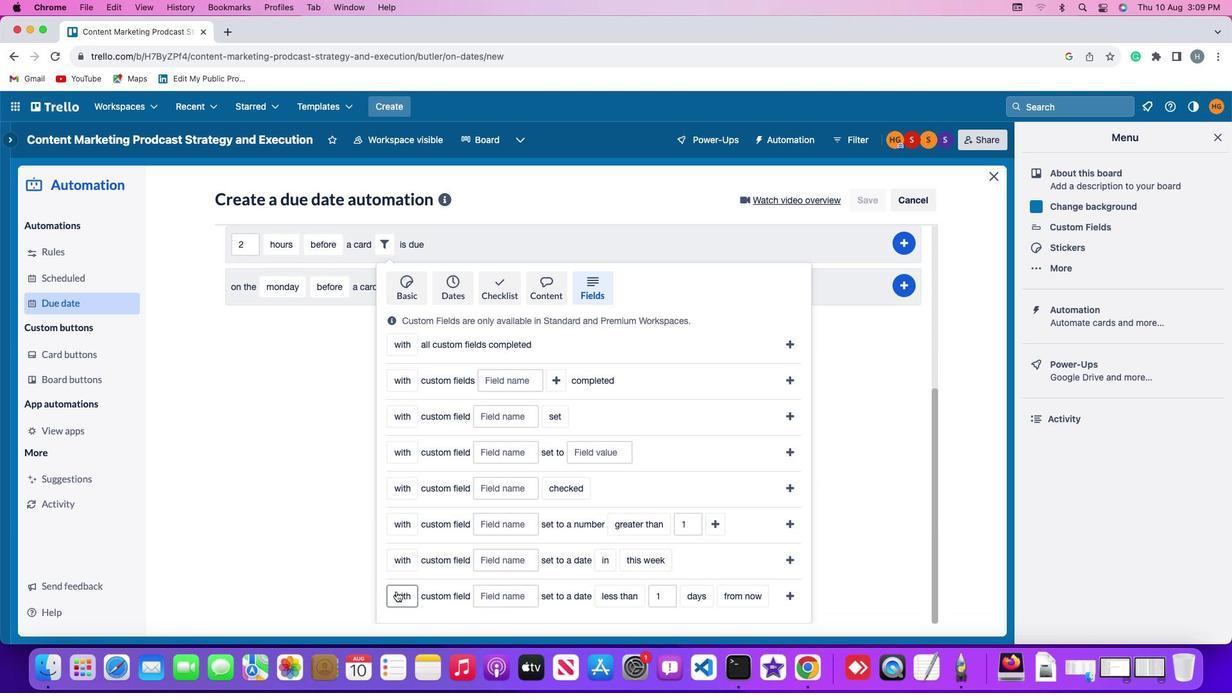 
Action: Mouse pressed left at (392, 572)
Screenshot: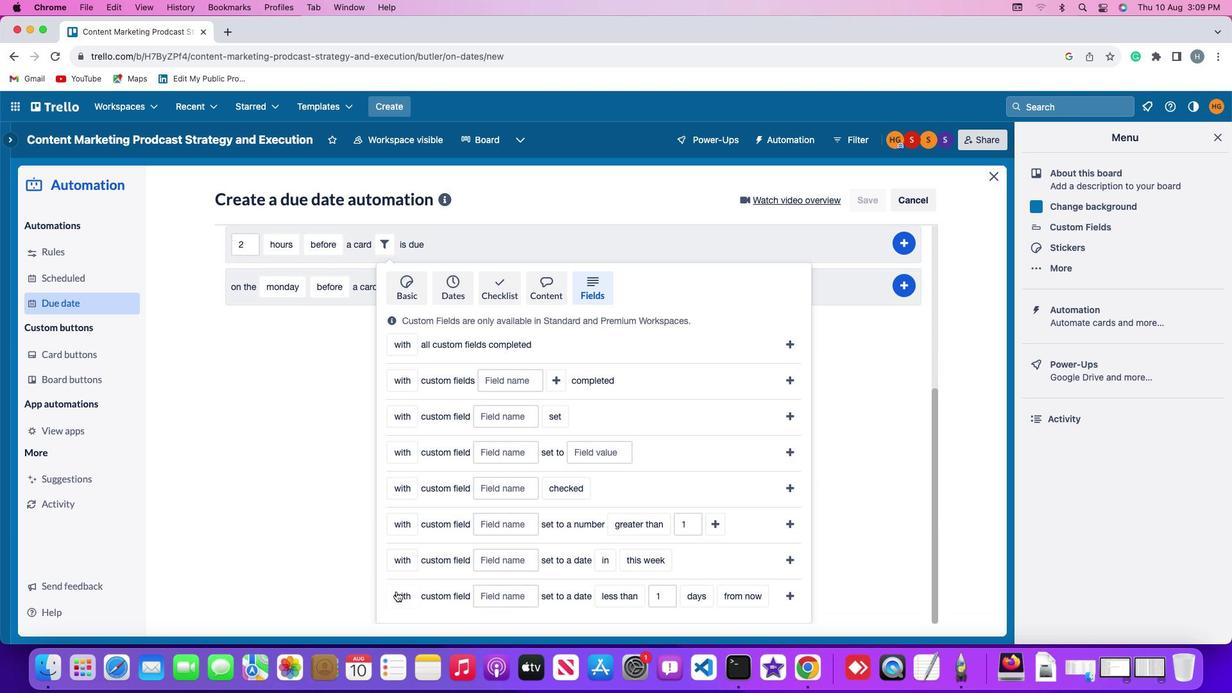 
Action: Mouse moved to (407, 534)
Screenshot: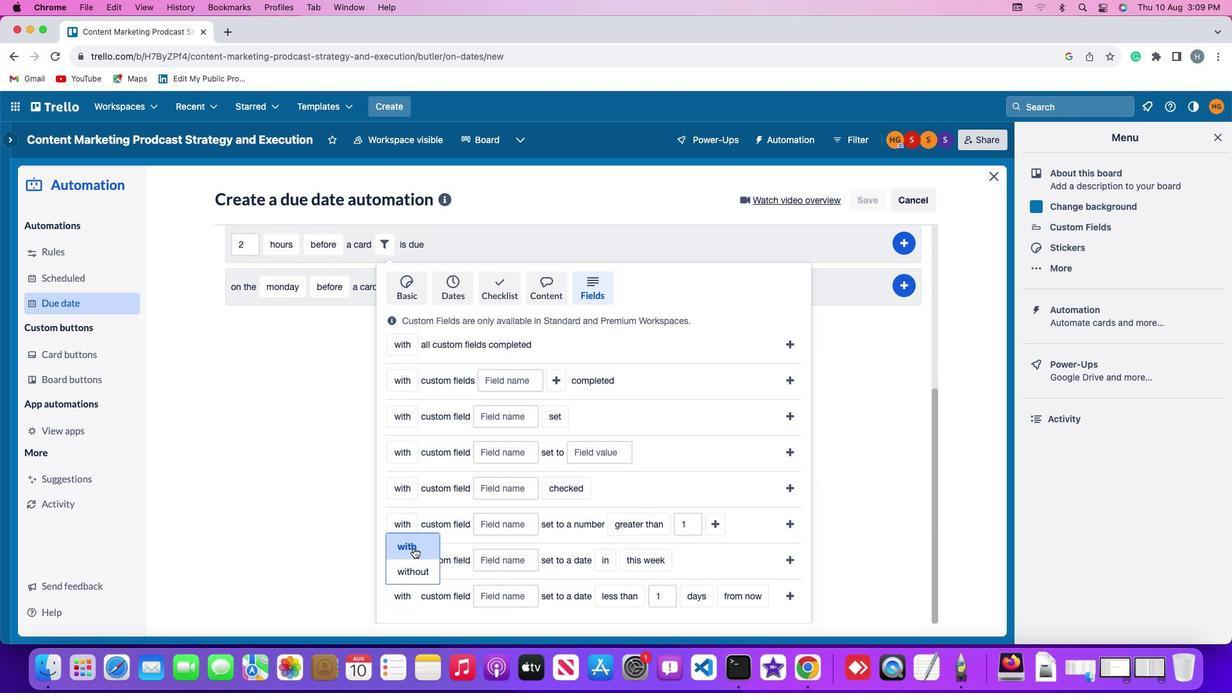 
Action: Mouse pressed left at (407, 534)
Screenshot: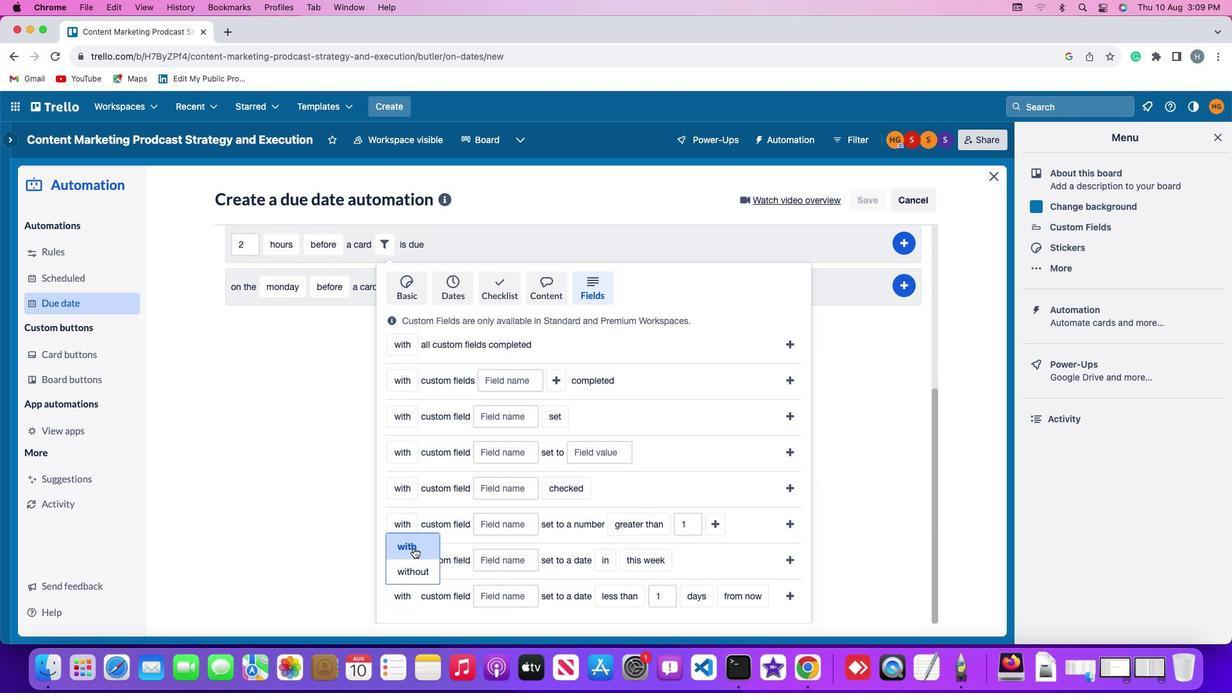 
Action: Mouse moved to (483, 569)
Screenshot: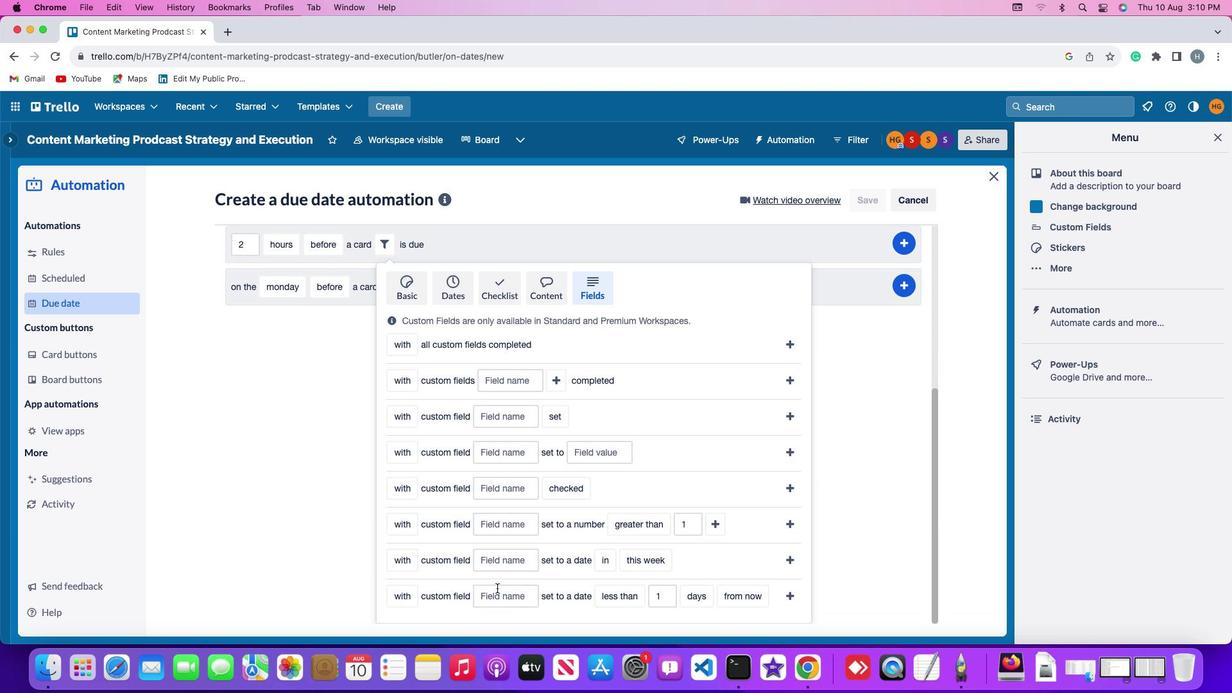 
Action: Mouse pressed left at (483, 569)
Screenshot: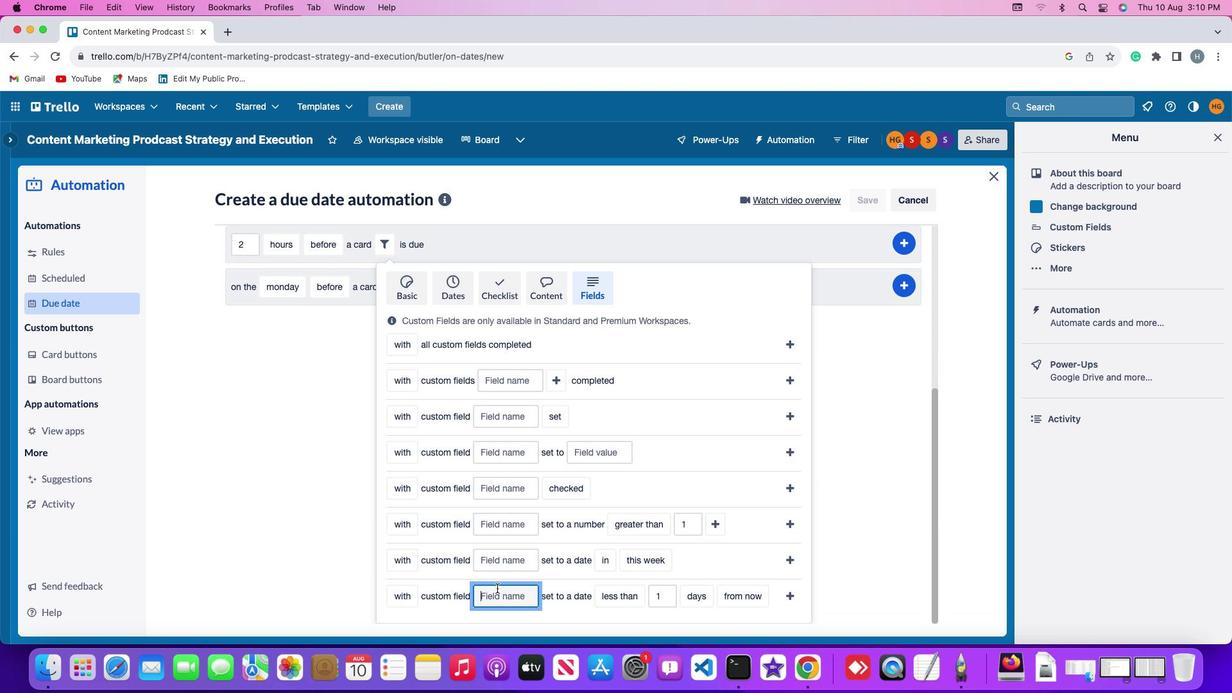 
Action: Key pressed Key.shift'R''e''s''u''m''e'
Screenshot: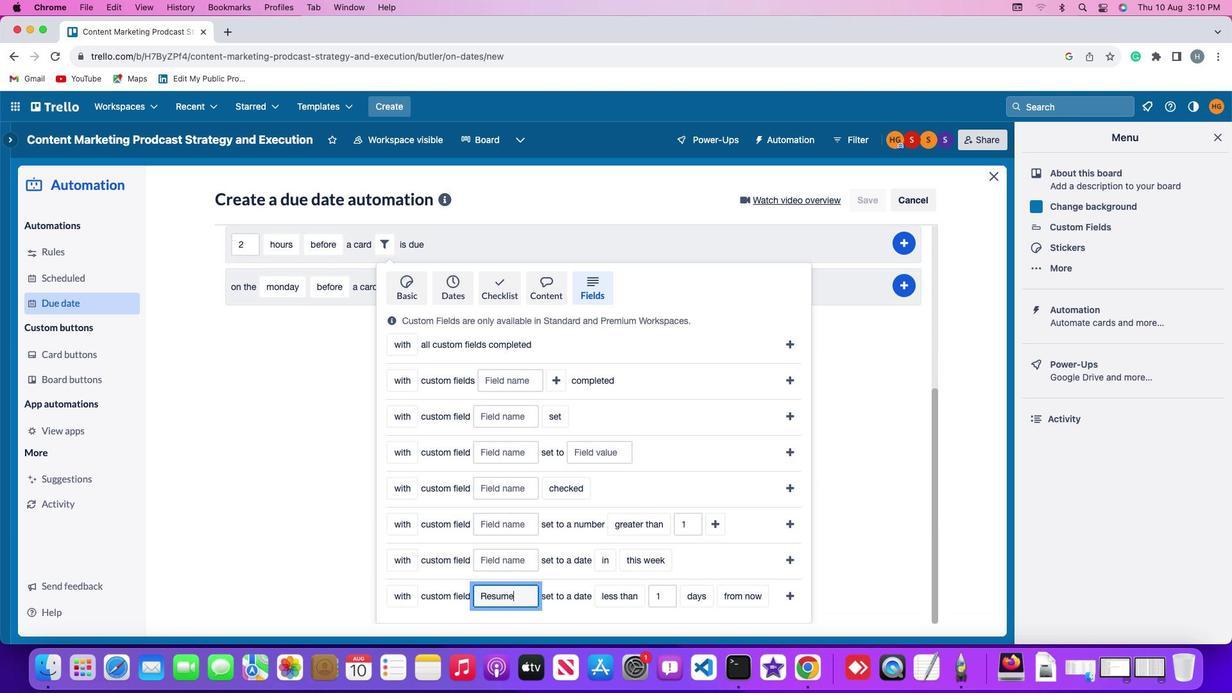 
Action: Mouse moved to (590, 577)
Screenshot: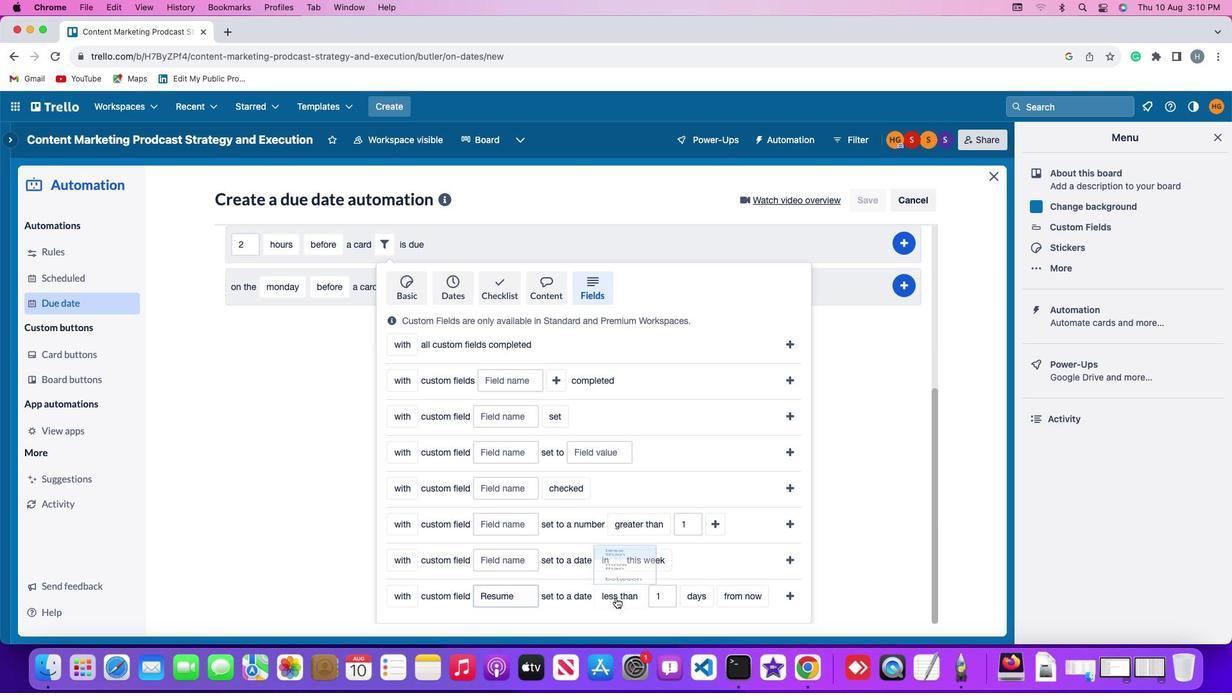 
Action: Mouse pressed left at (590, 577)
Screenshot: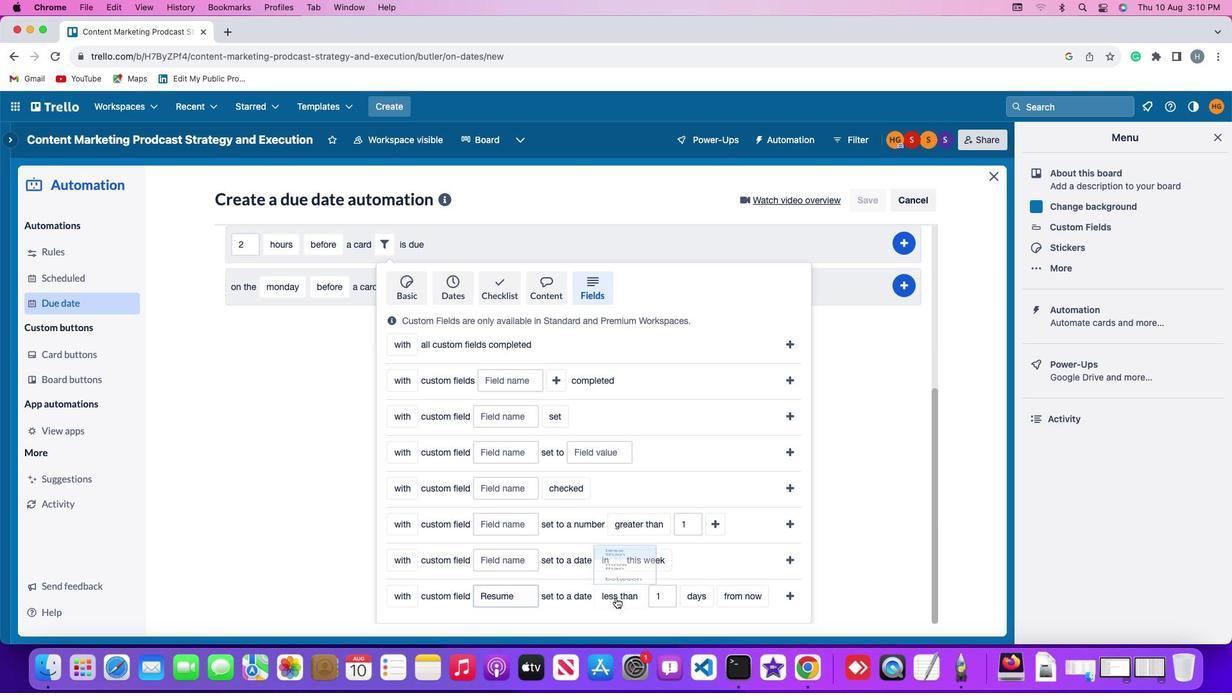 
Action: Mouse moved to (606, 549)
Screenshot: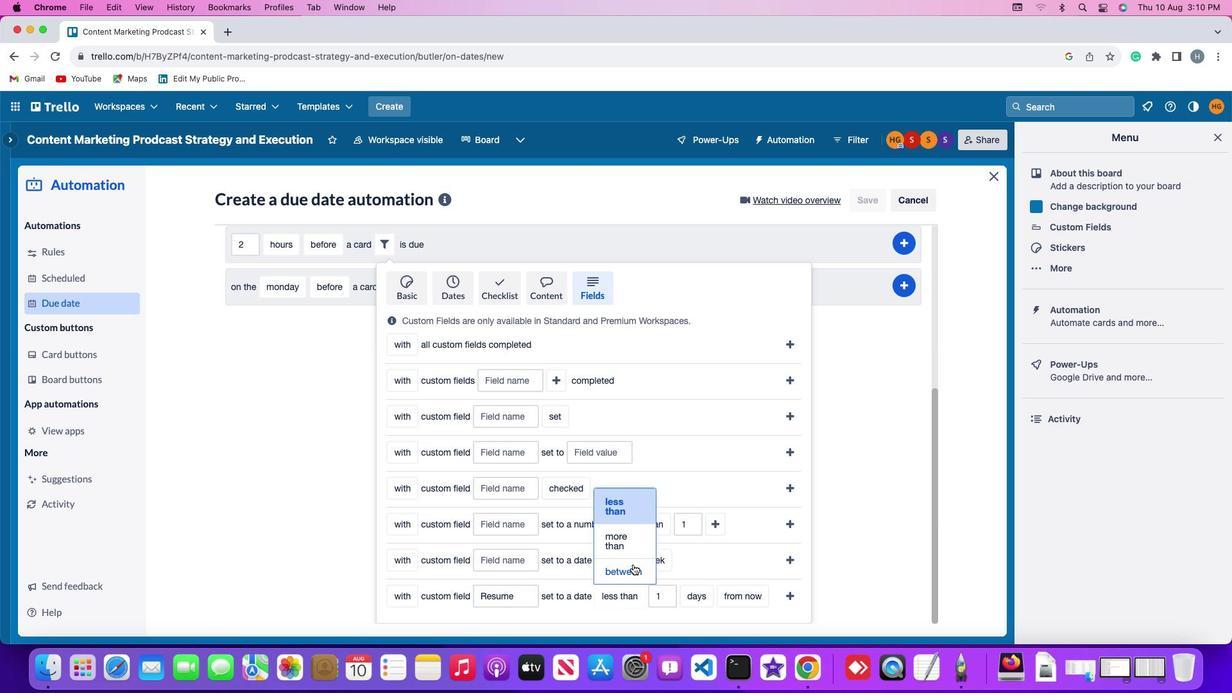 
Action: Mouse pressed left at (606, 549)
Screenshot: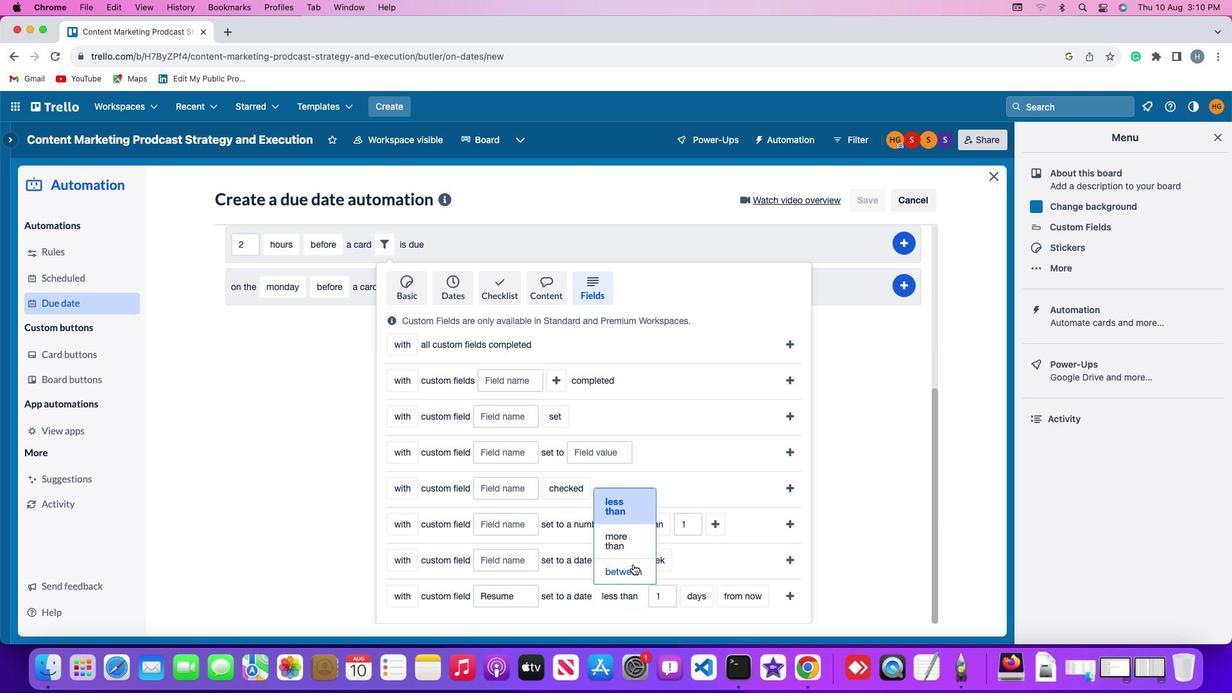 
Action: Mouse moved to (635, 579)
Screenshot: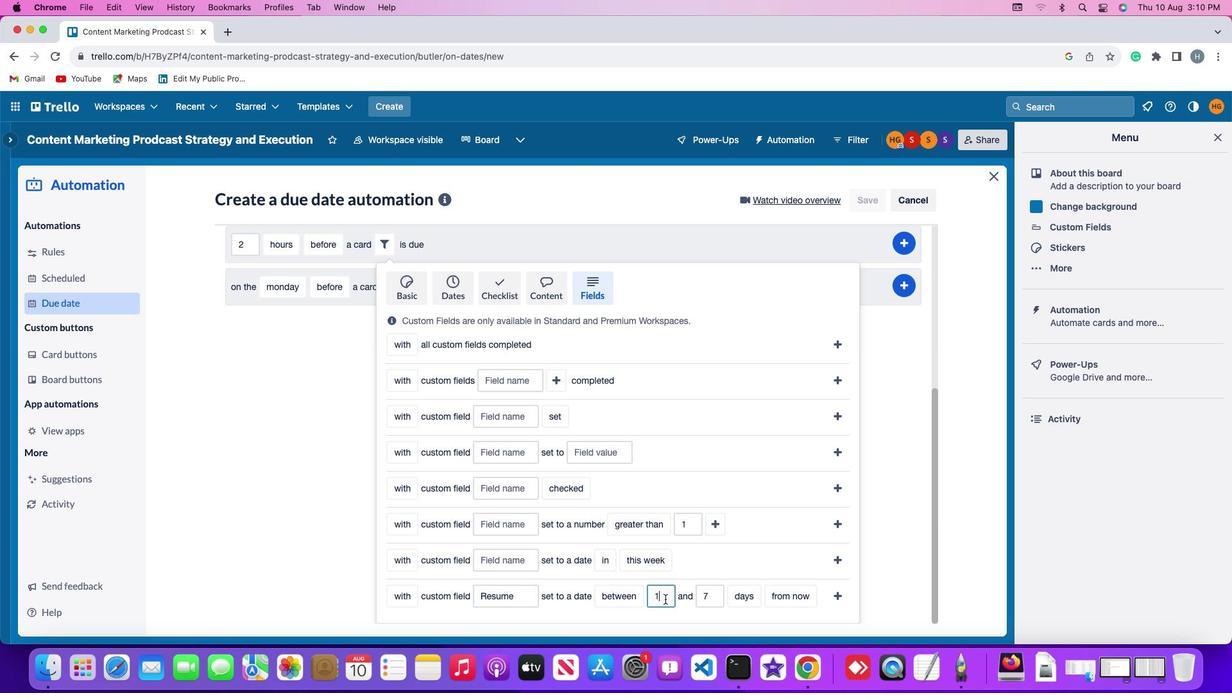 
Action: Mouse pressed left at (635, 579)
Screenshot: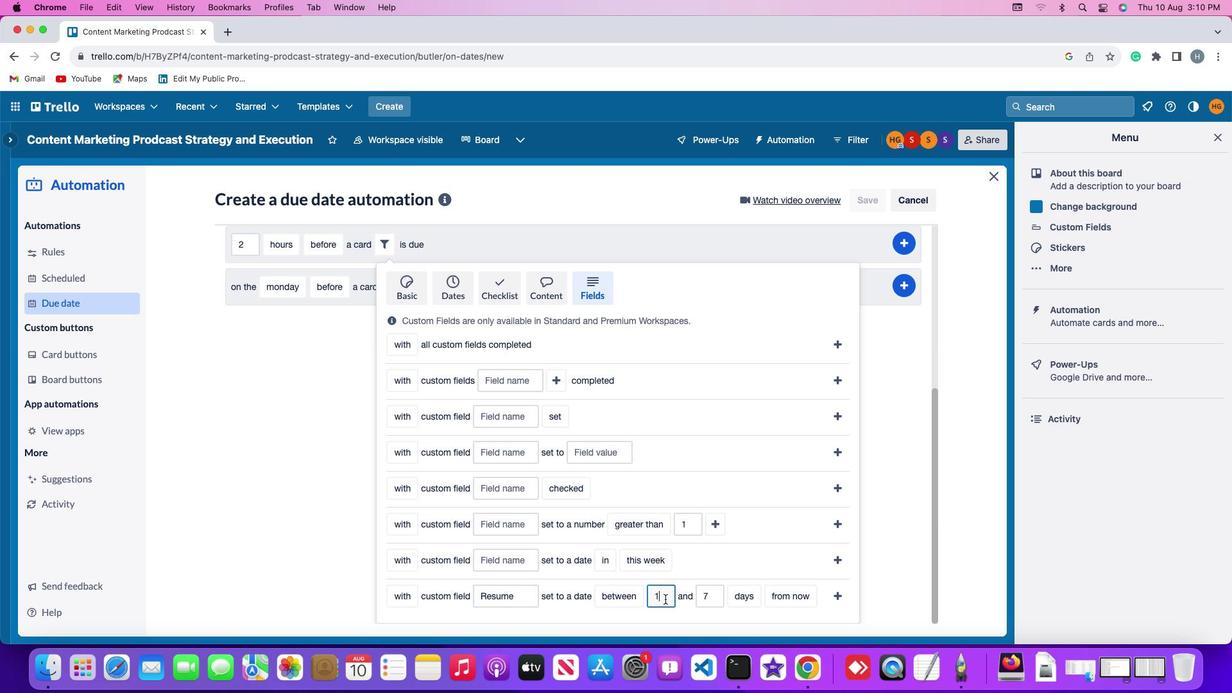 
Action: Key pressed Key.backspace'1'
Screenshot: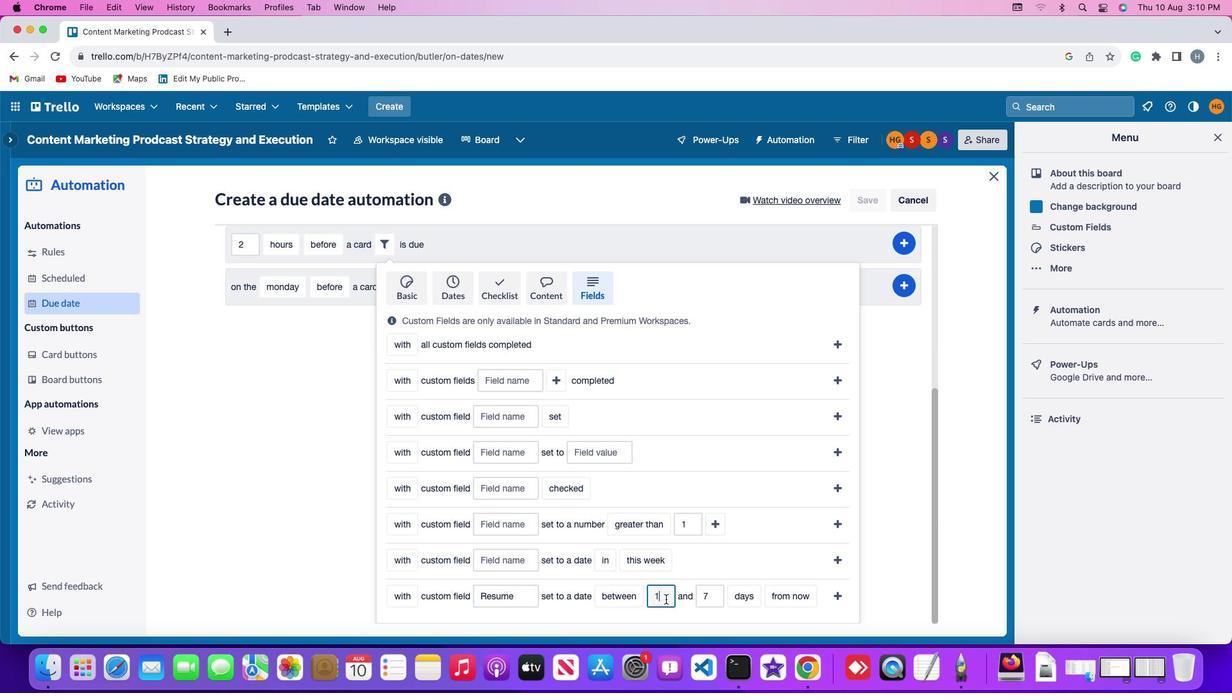
Action: Mouse moved to (681, 575)
Screenshot: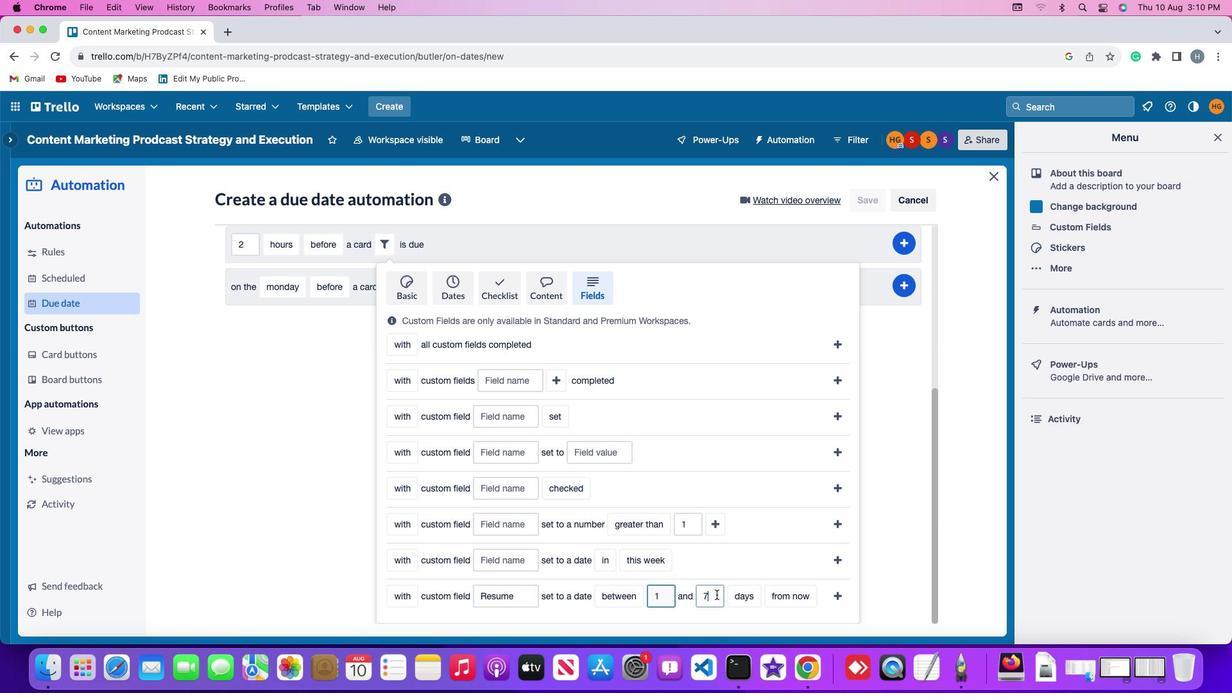 
Action: Mouse pressed left at (681, 575)
Screenshot: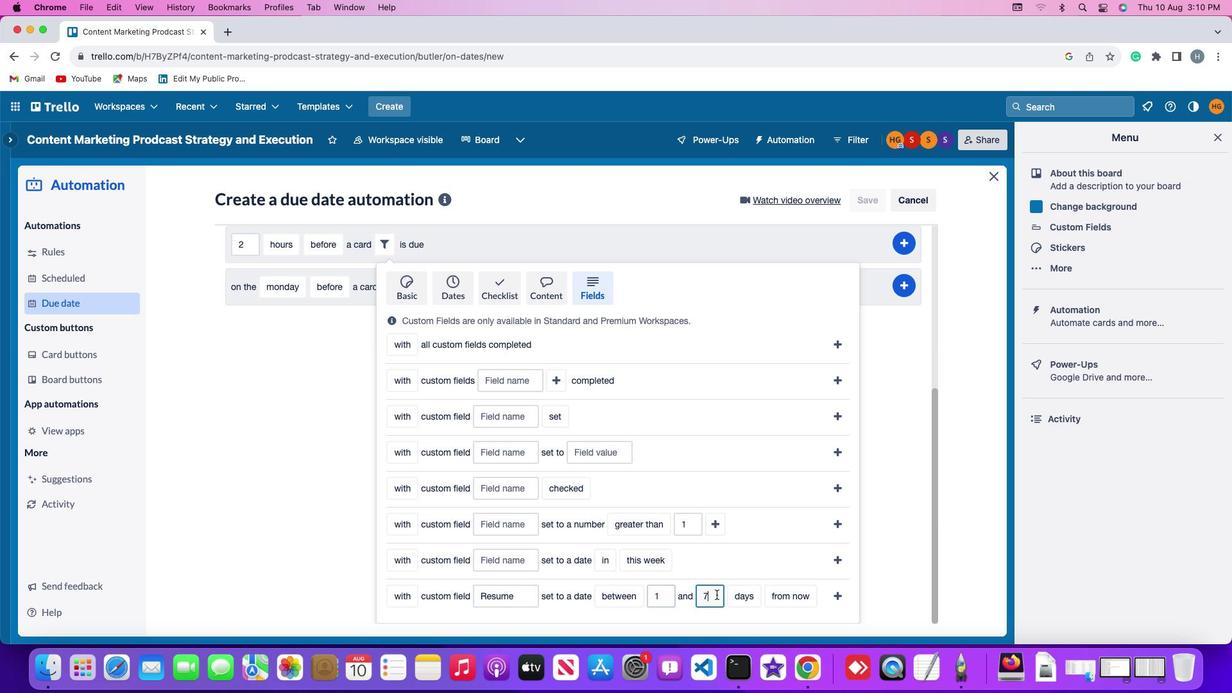 
Action: Mouse moved to (681, 575)
Screenshot: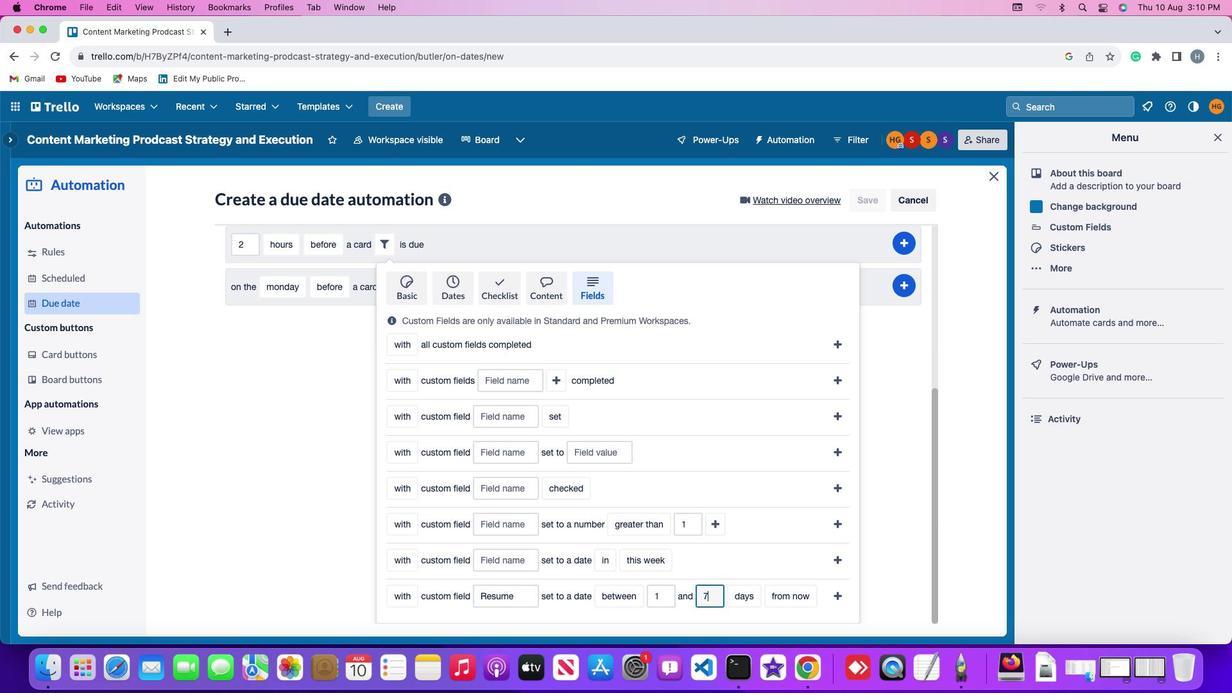 
Action: Key pressed Key.backspace'7'
Screenshot: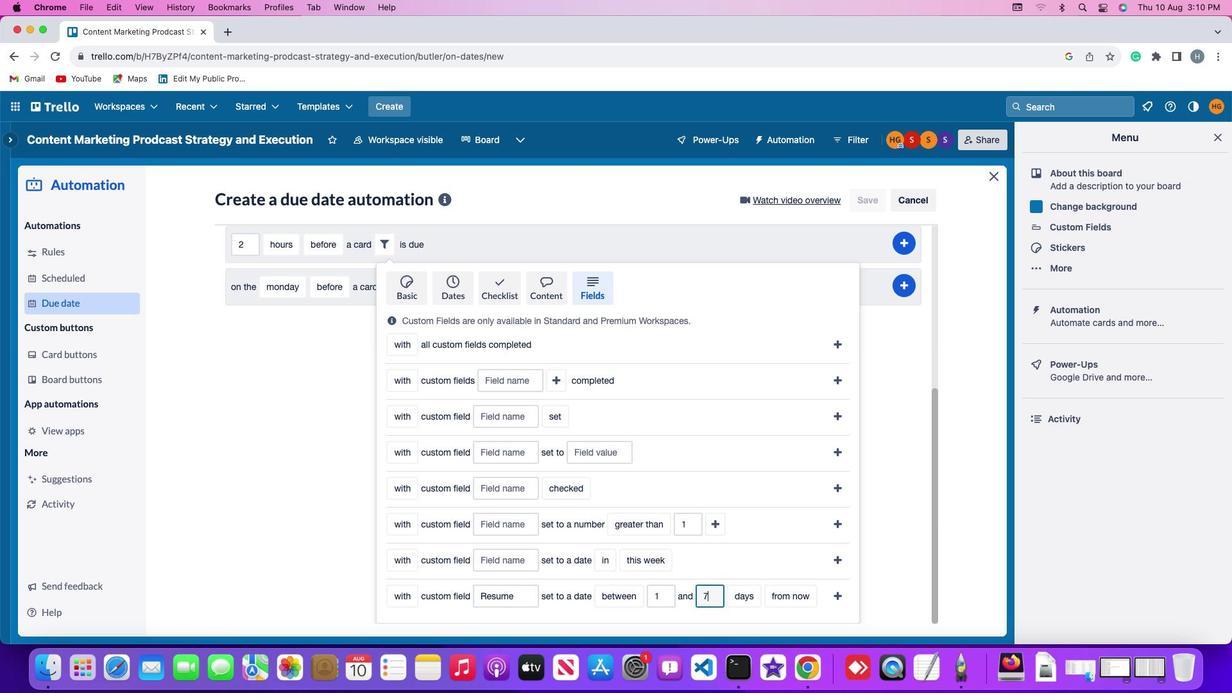 
Action: Mouse moved to (700, 574)
Screenshot: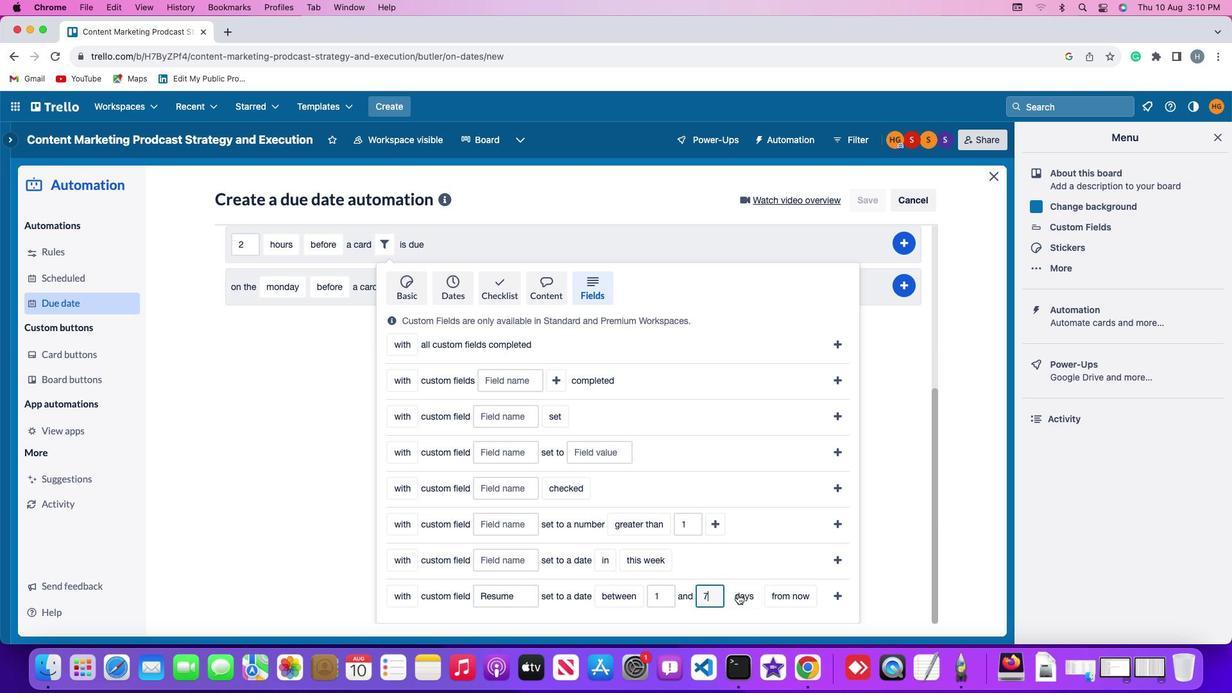 
Action: Mouse pressed left at (700, 574)
Screenshot: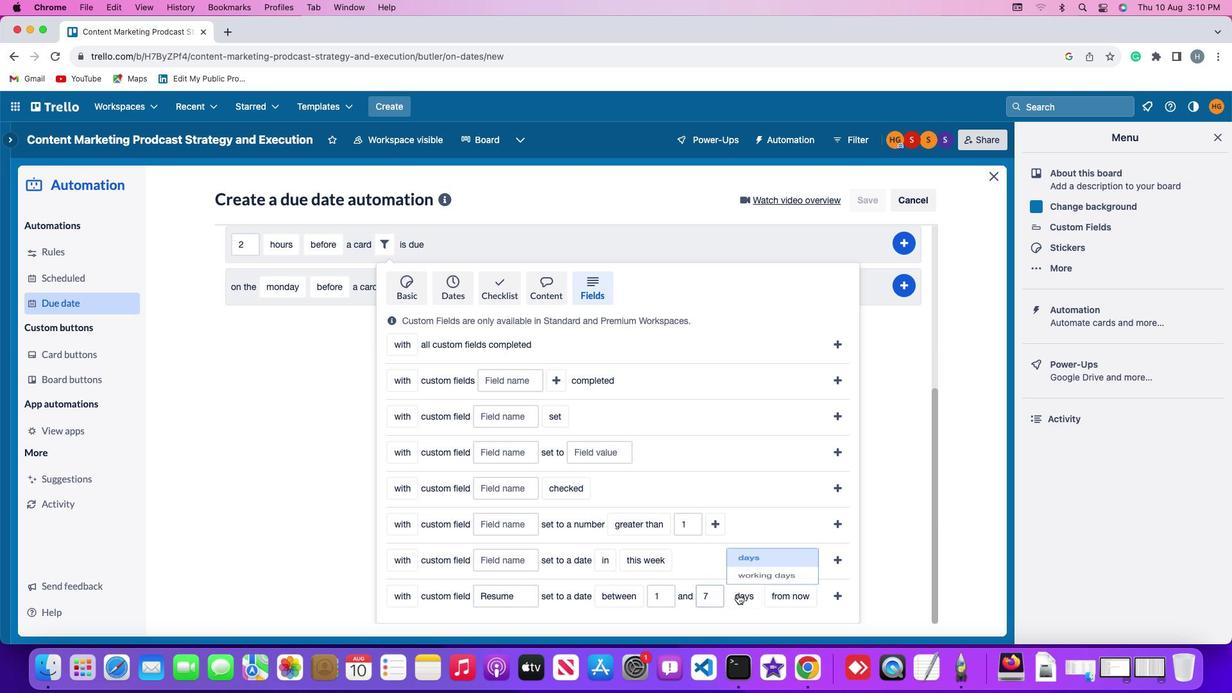 
Action: Mouse moved to (714, 536)
Screenshot: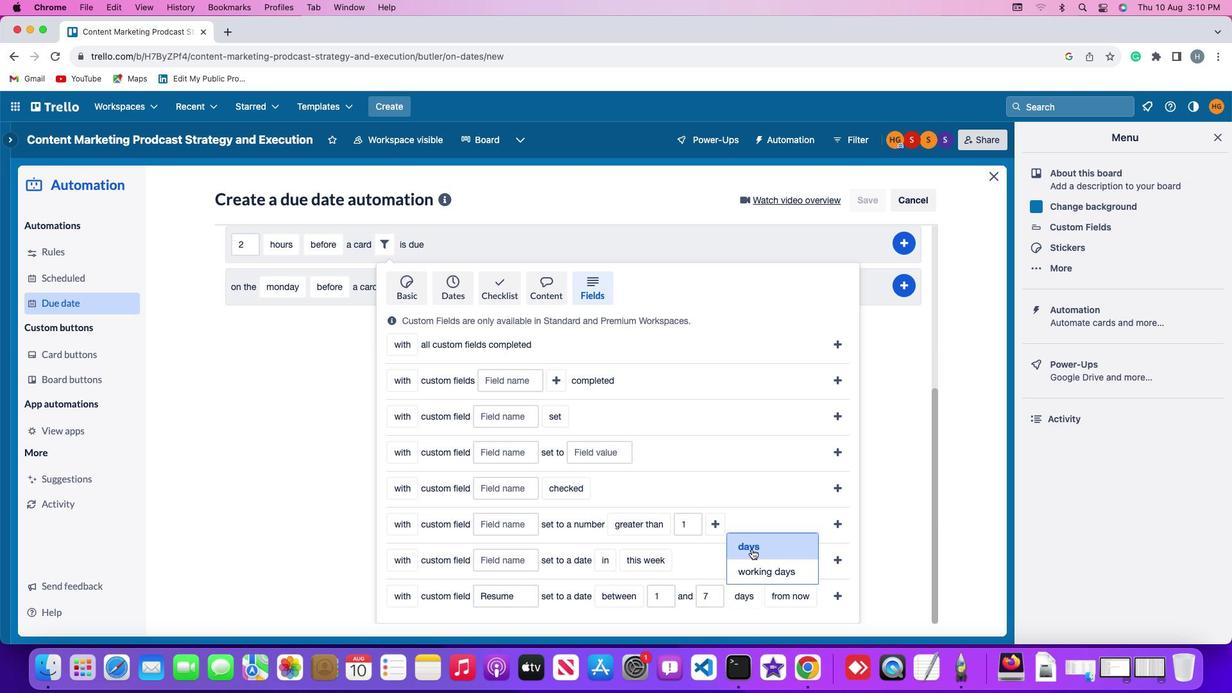 
Action: Mouse pressed left at (714, 536)
Screenshot: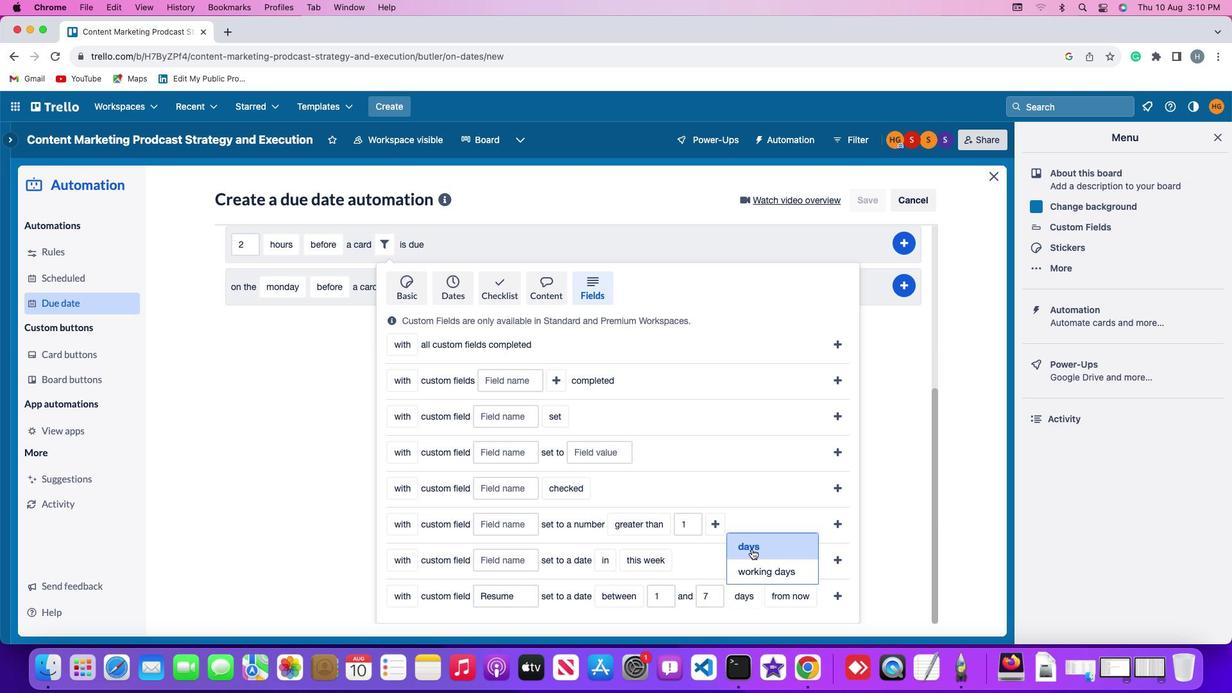 
Action: Mouse moved to (745, 582)
Screenshot: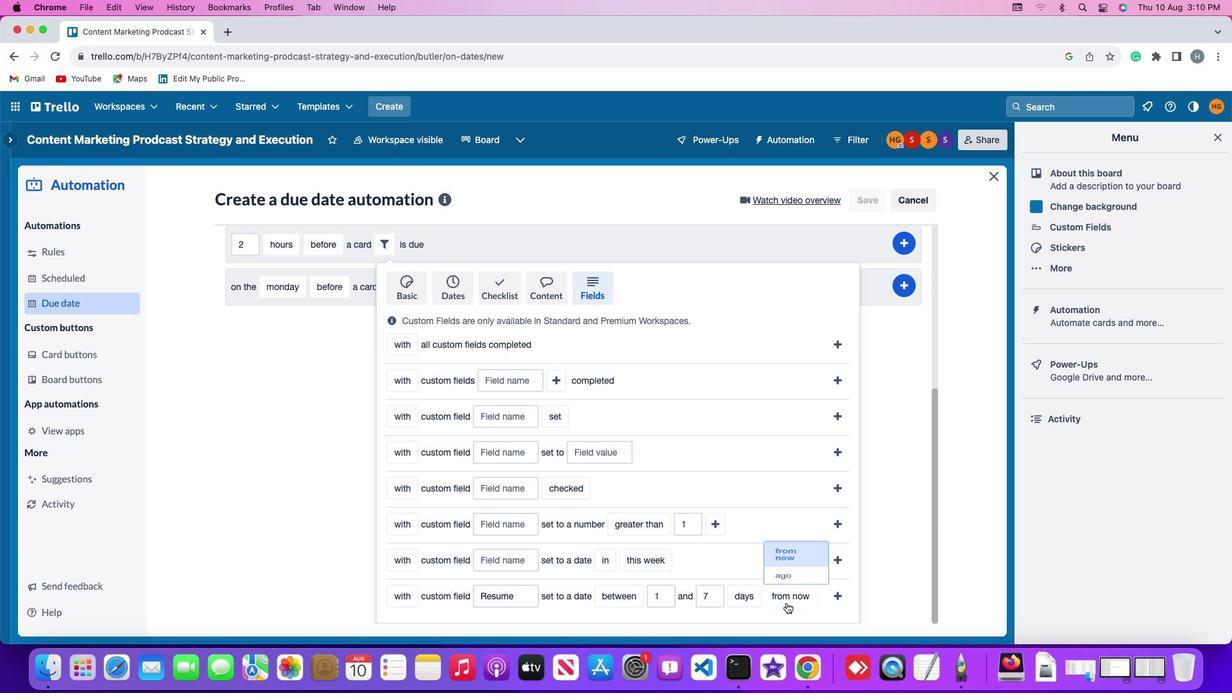 
Action: Mouse pressed left at (745, 582)
Screenshot: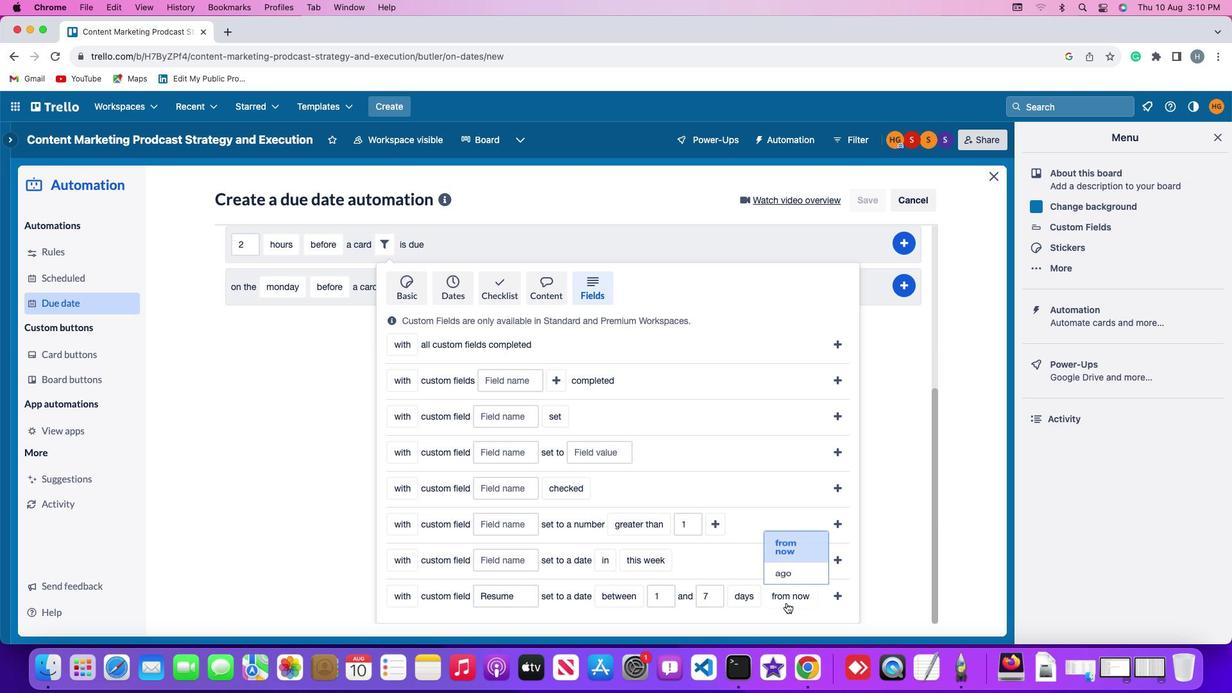 
Action: Mouse moved to (757, 530)
Screenshot: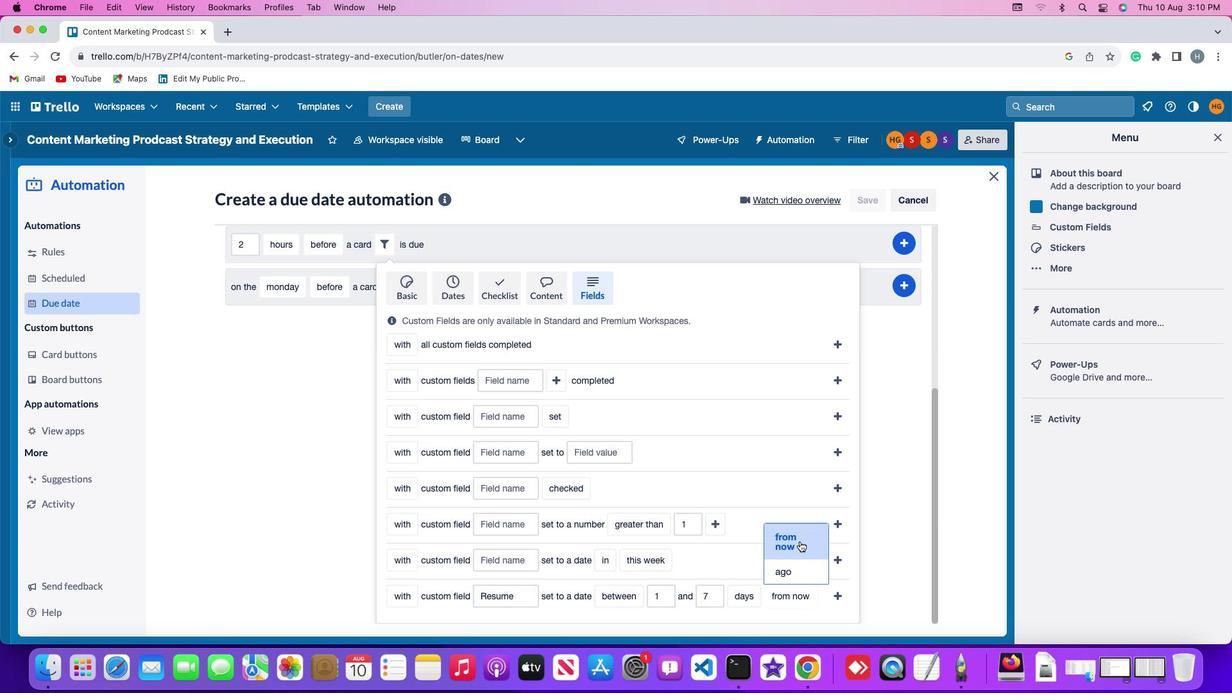 
Action: Mouse pressed left at (757, 530)
Screenshot: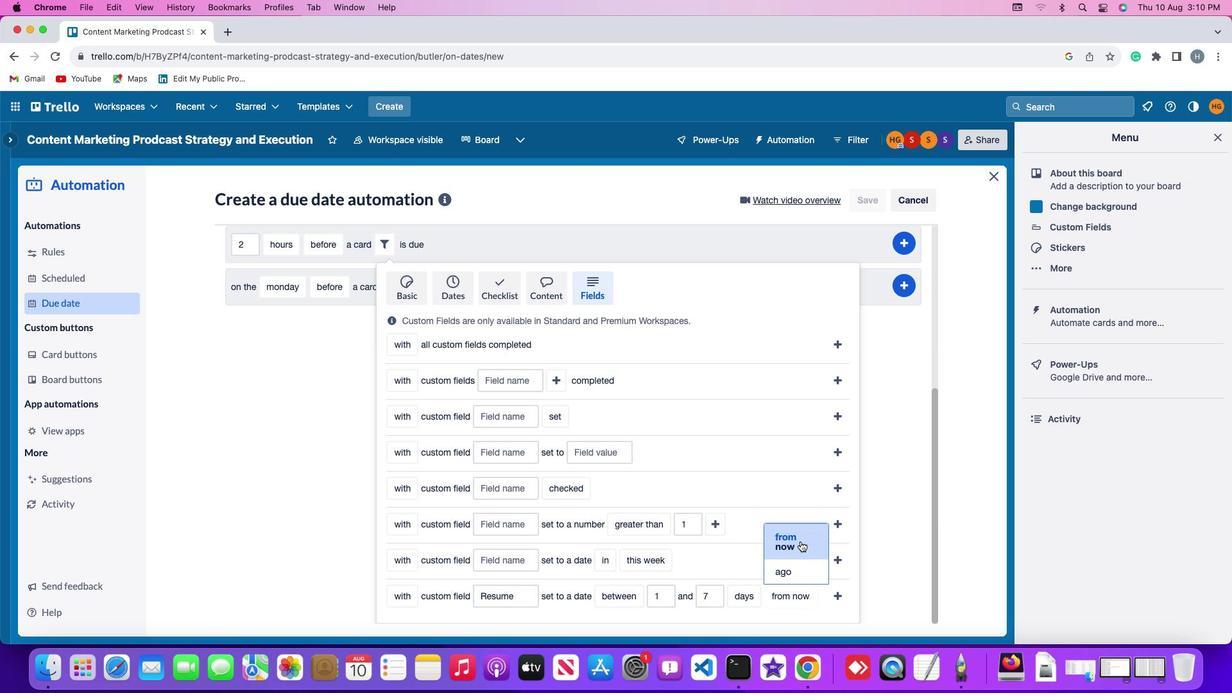 
Action: Mouse moved to (793, 574)
Screenshot: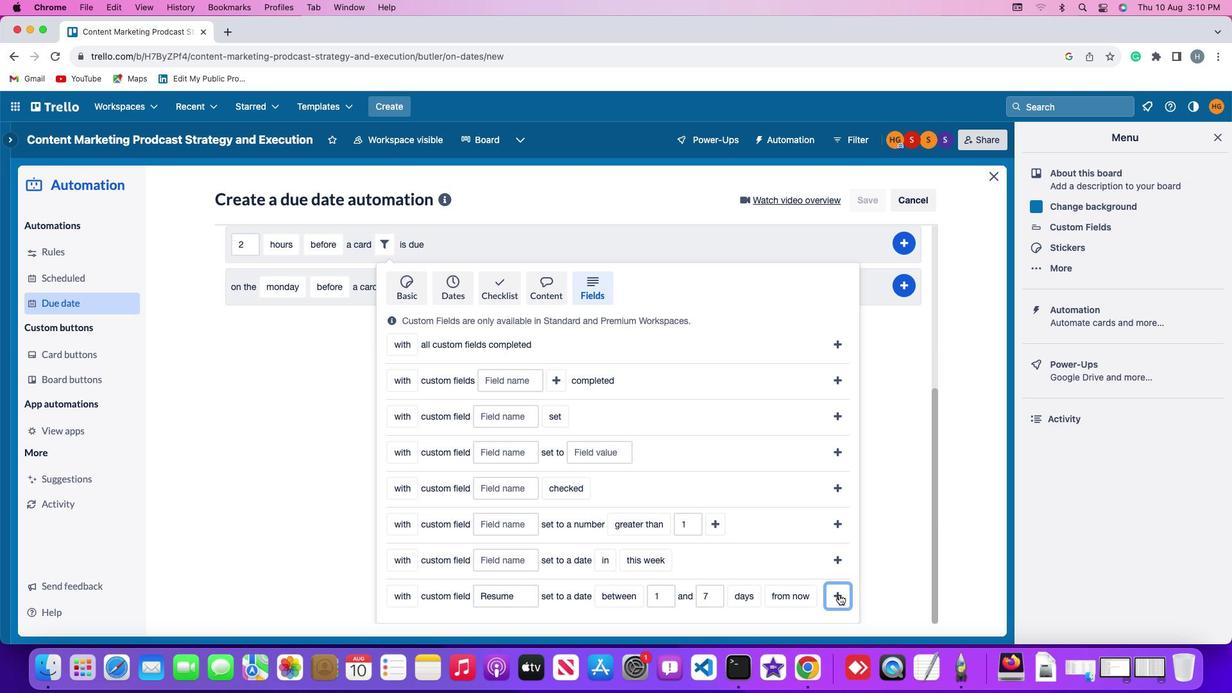 
Action: Mouse pressed left at (793, 574)
Screenshot: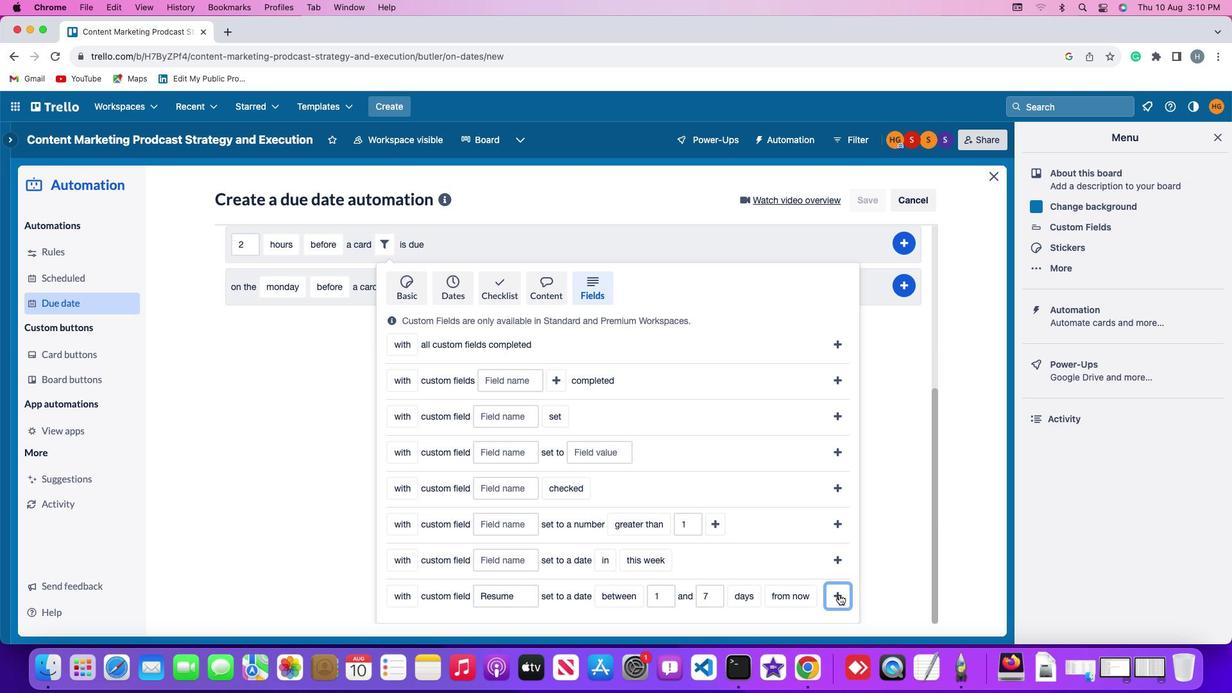 
Action: Mouse moved to (855, 504)
Screenshot: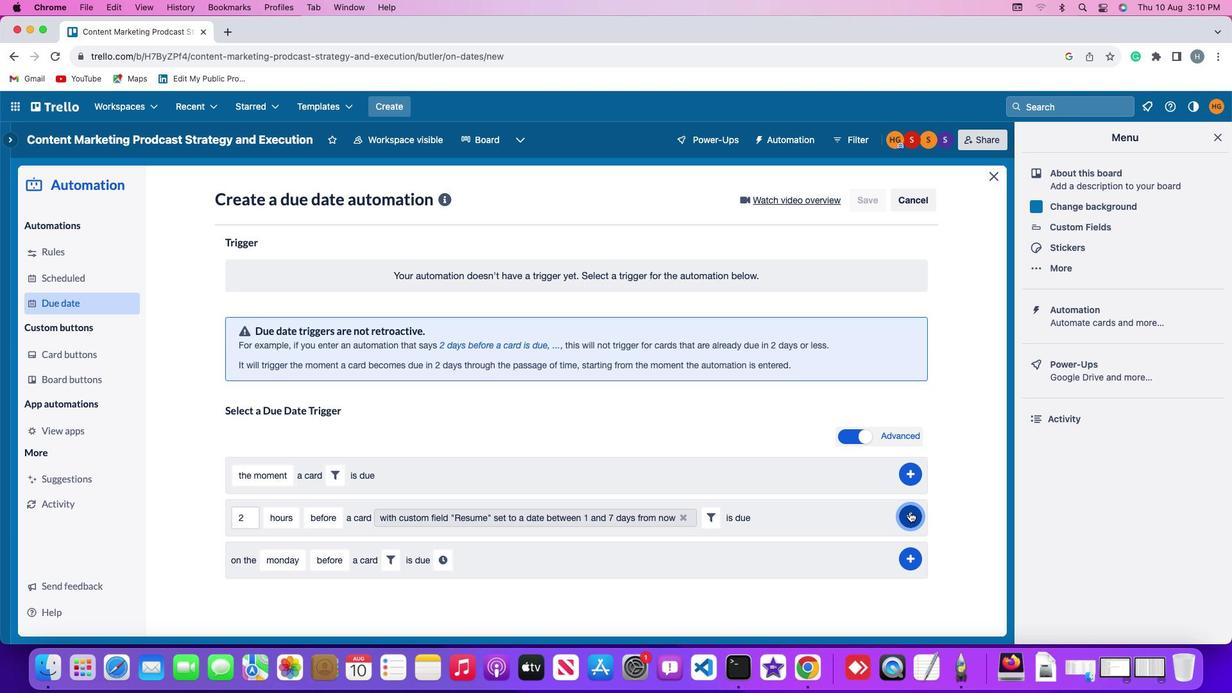 
Action: Mouse pressed left at (855, 504)
Screenshot: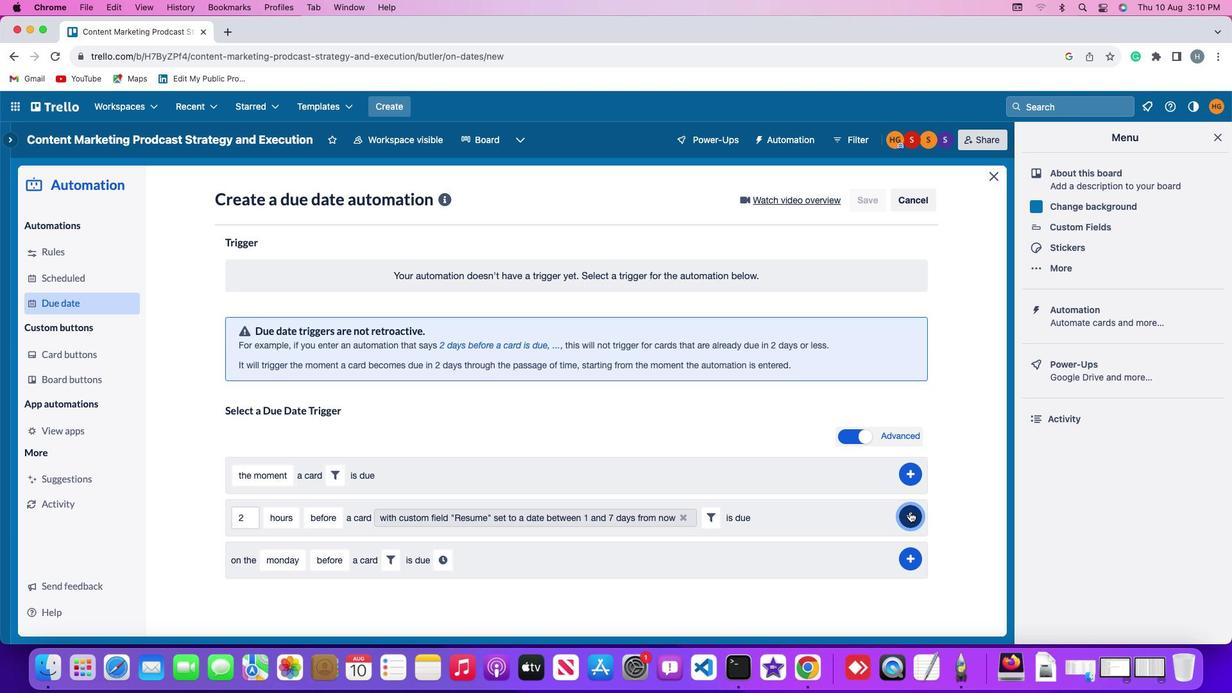 
Action: Mouse moved to (904, 444)
Screenshot: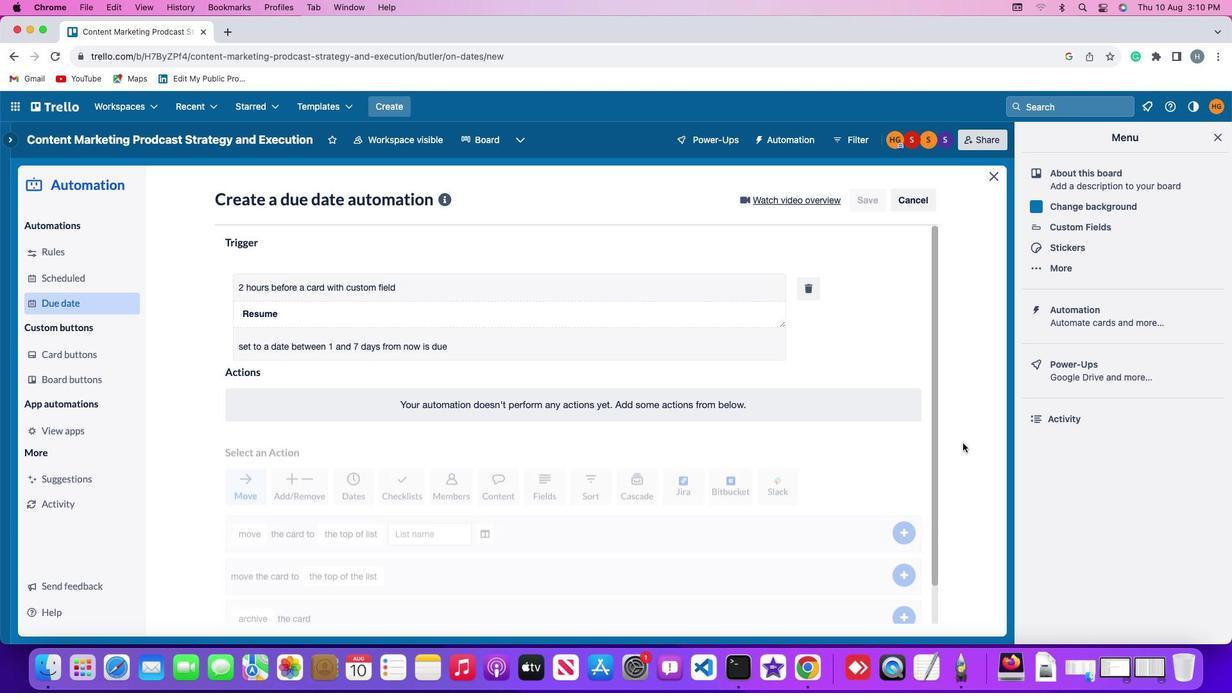 
